 Task: Font style For heading Use Browallia New with Light dark cornflower blue 2 colour & bold. font size for heading '28 Pt. 'Change the font style of data to candaraand font size to  14 Pt. Change the alignment of both headline & data to  Align bottom. In the sheet  auditingDailySales_Analysis_2022
Action: Mouse pressed left at (212, 134)
Screenshot: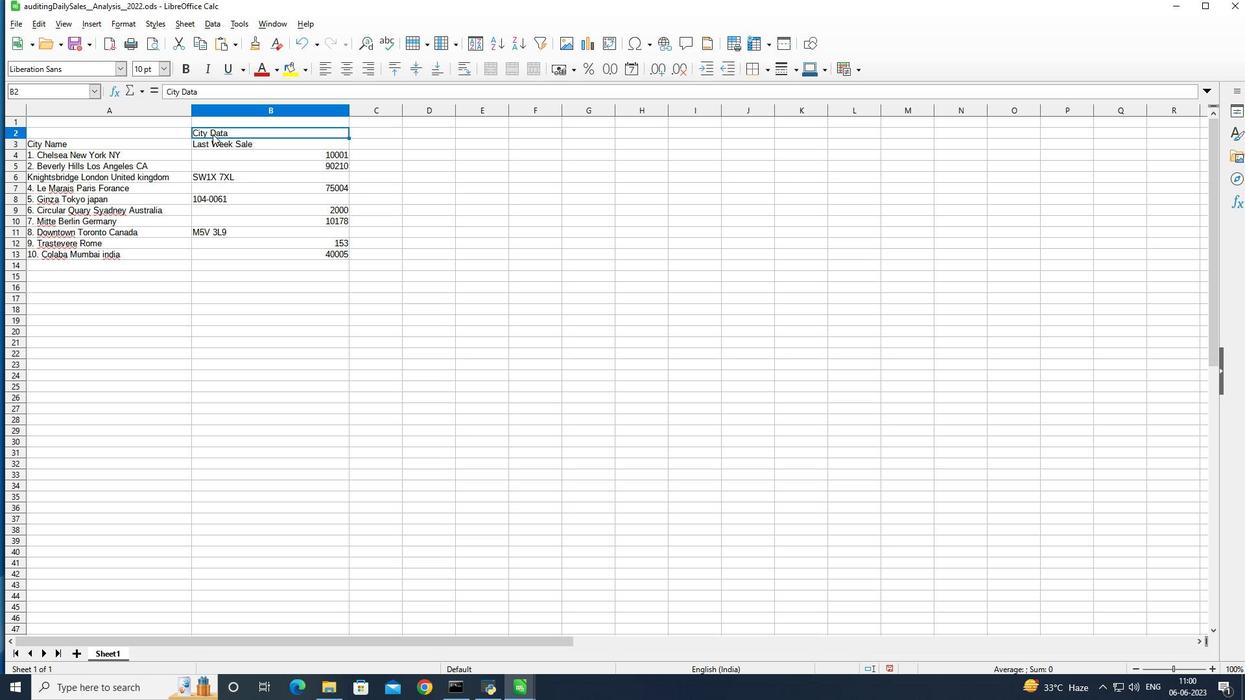 
Action: Mouse pressed left at (212, 134)
Screenshot: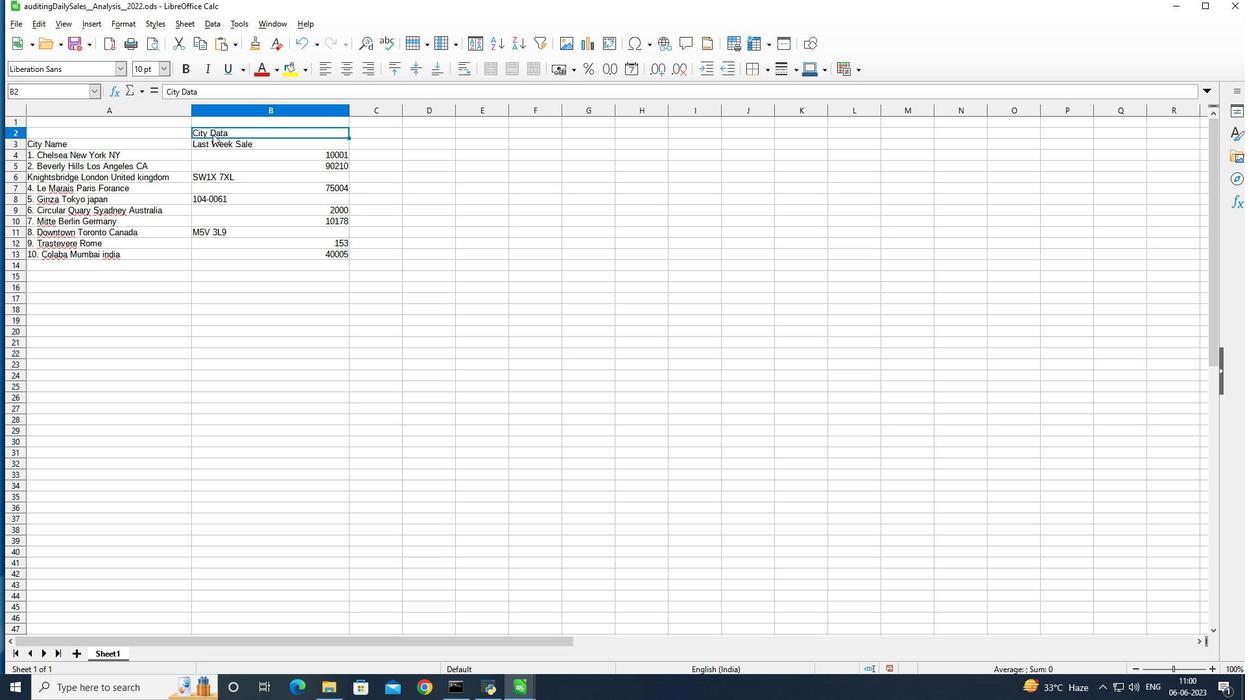 
Action: Mouse pressed left at (212, 134)
Screenshot: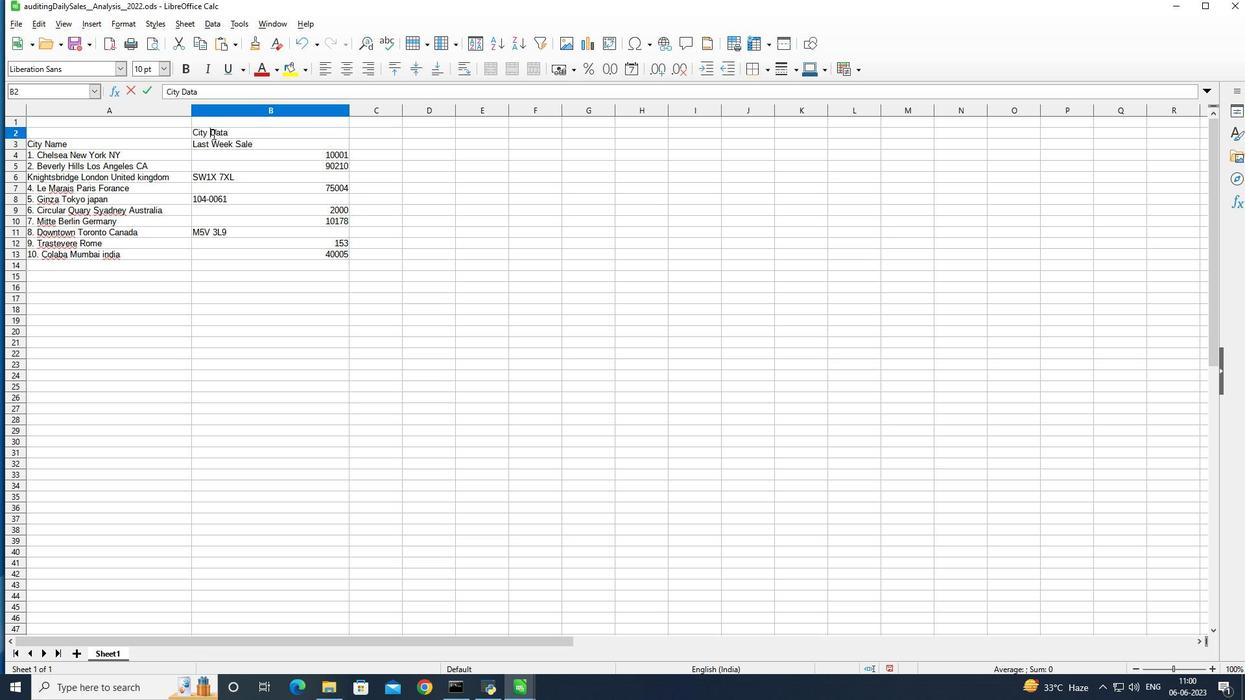 
Action: Mouse pressed left at (212, 134)
Screenshot: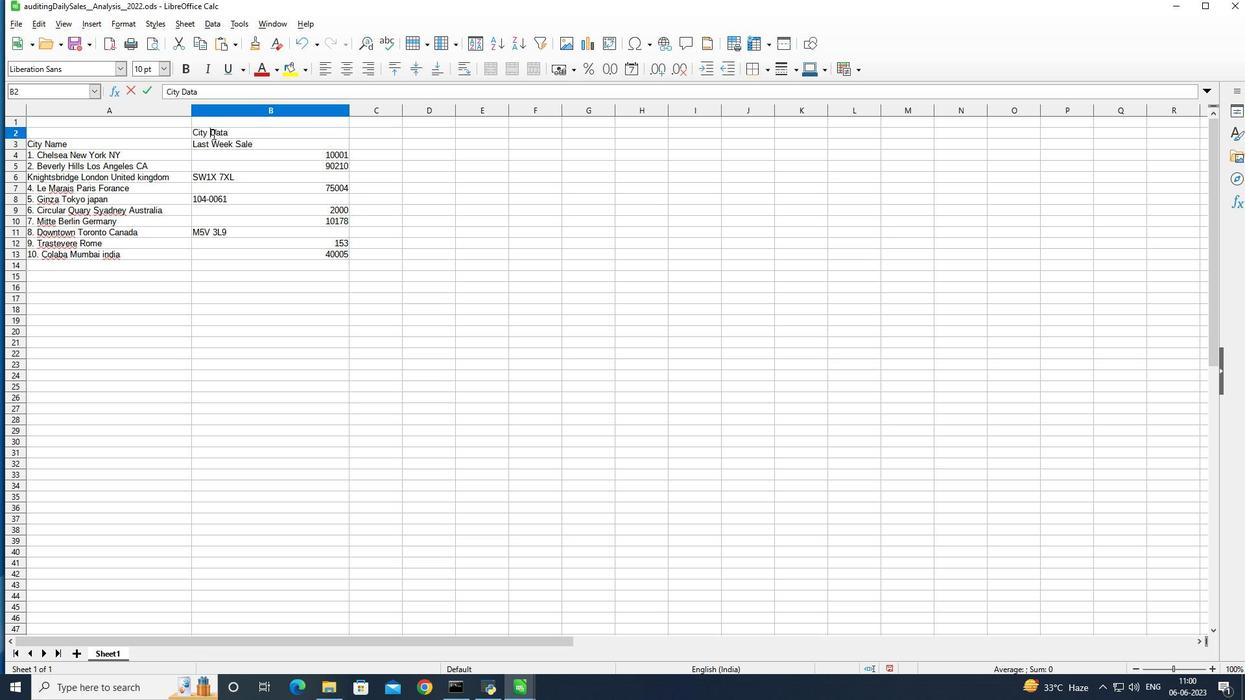 
Action: Mouse pressed left at (212, 134)
Screenshot: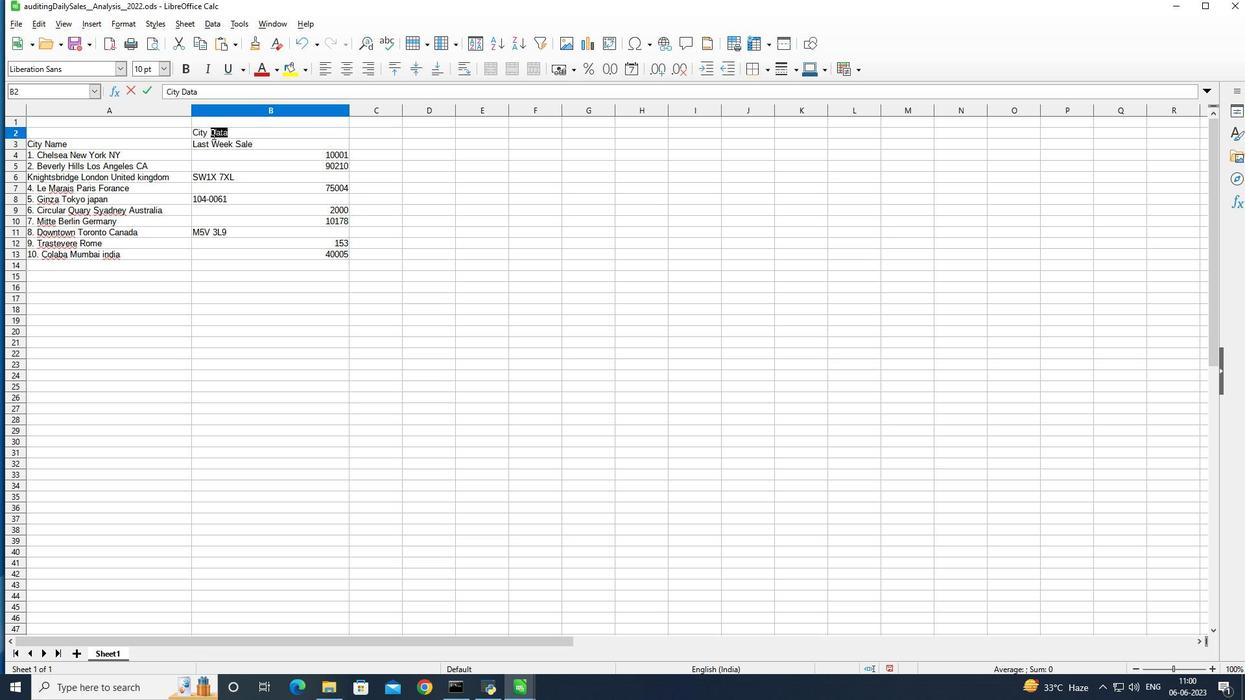 
Action: Mouse moved to (86, 70)
Screenshot: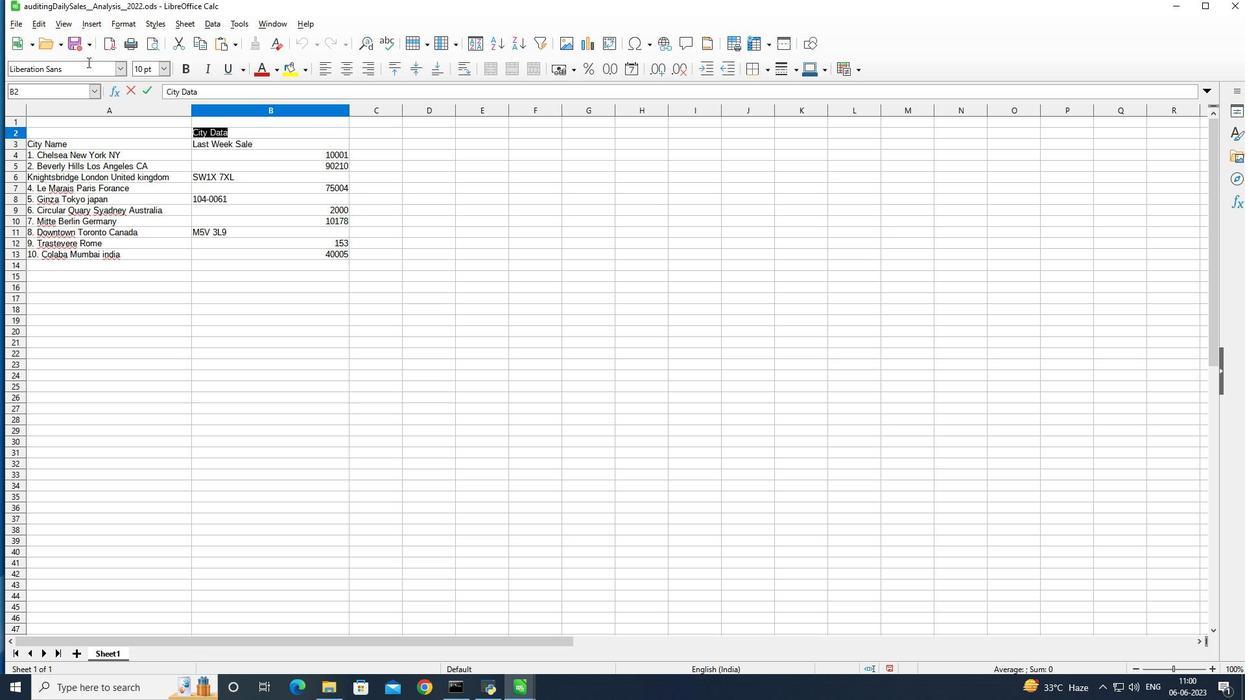
Action: Mouse pressed left at (86, 70)
Screenshot: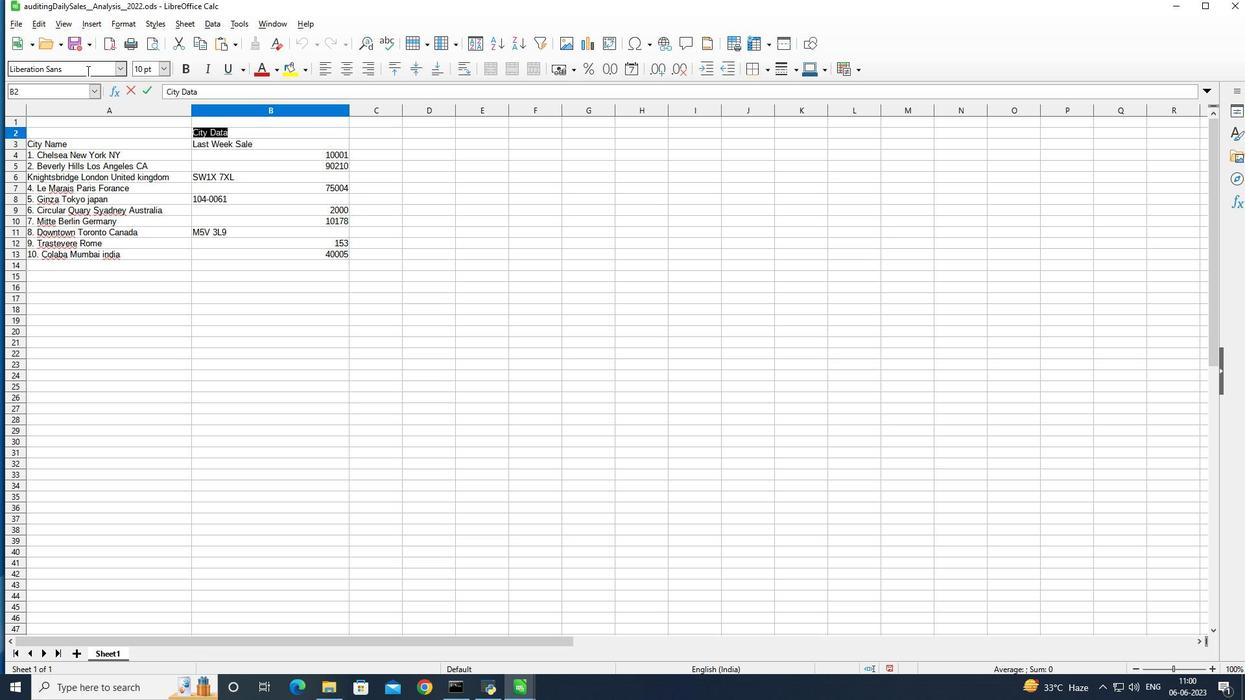 
Action: Mouse moved to (86, 73)
Screenshot: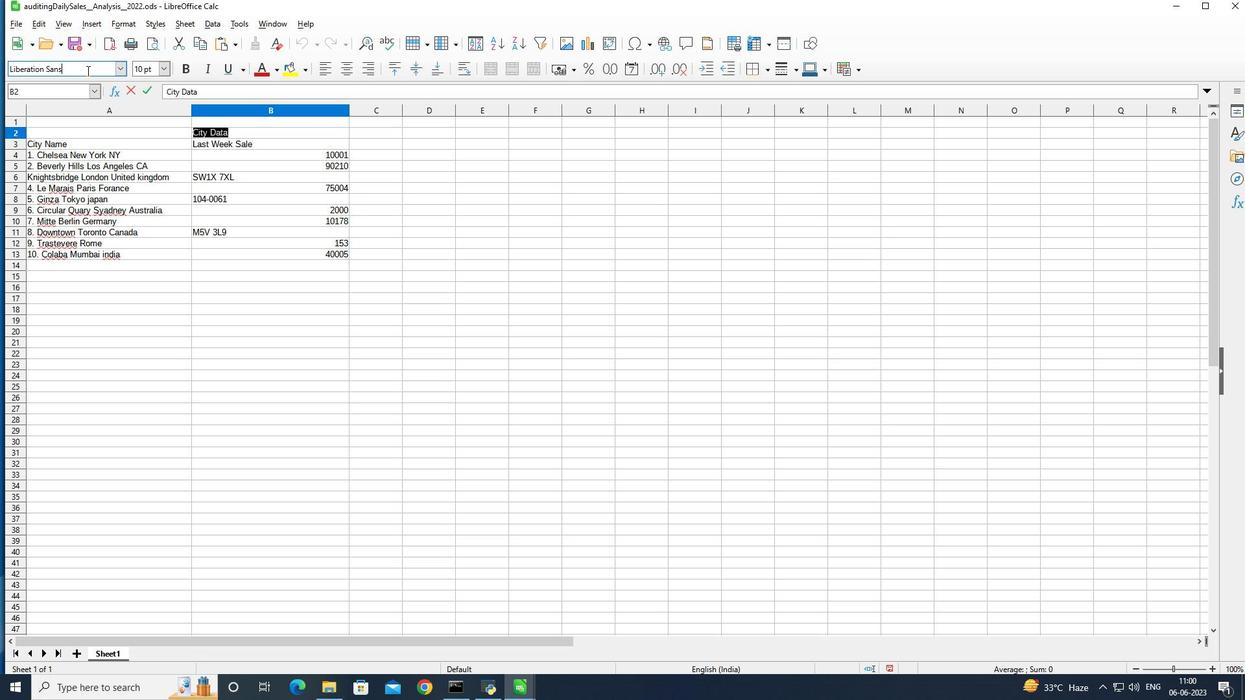 
Action: Key pressed <Key.backspace><Key.backspace><Key.backspace><Key.backspace><Key.backspace><Key.backspace><Key.backspace><Key.backspace><Key.backspace><Key.backspace><Key.backspace><Key.backspace><Key.backspace><Key.backspace><Key.backspace><Key.backspace><Key.backspace><Key.backspace><Key.backspace><Key.backspace><Key.backspace><Key.backspace><Key.backspace><Key.backspace><Key.backspace><Key.backspace><Key.backspace><Key.backspace><Key.backspace><Key.backspace><Key.shift>Browallia<Key.space><Key.shift><Key.shift>New<Key.enter>
Screenshot: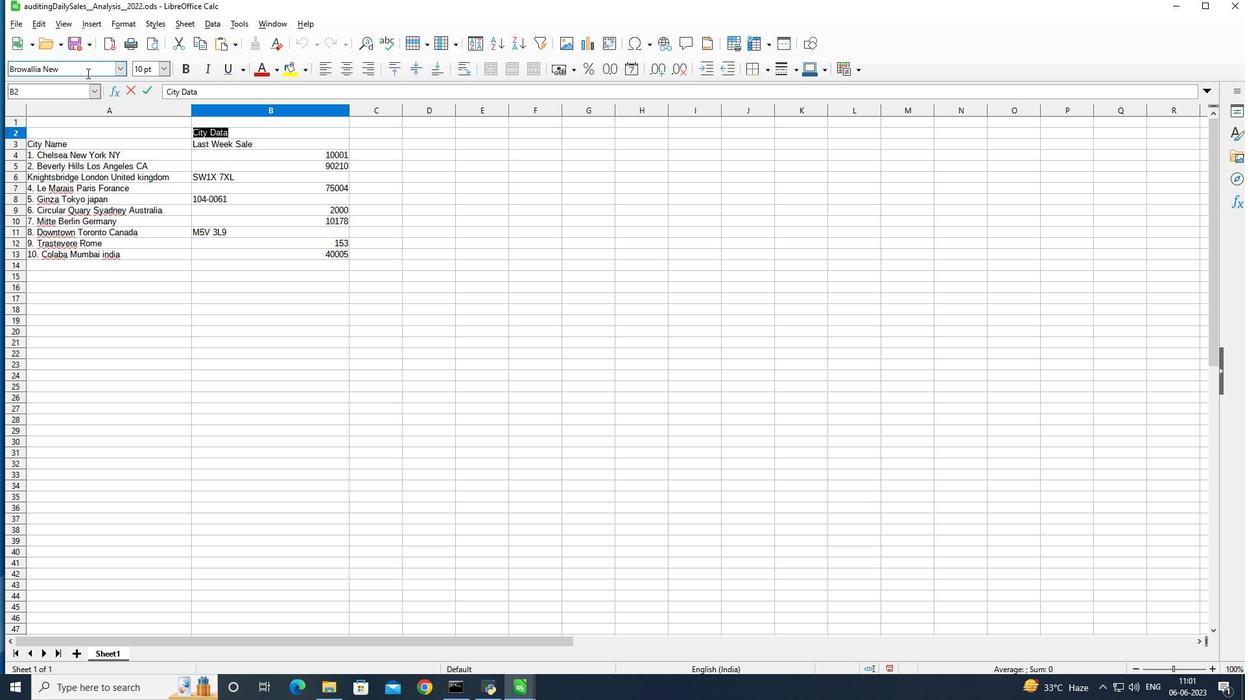 
Action: Mouse moved to (275, 68)
Screenshot: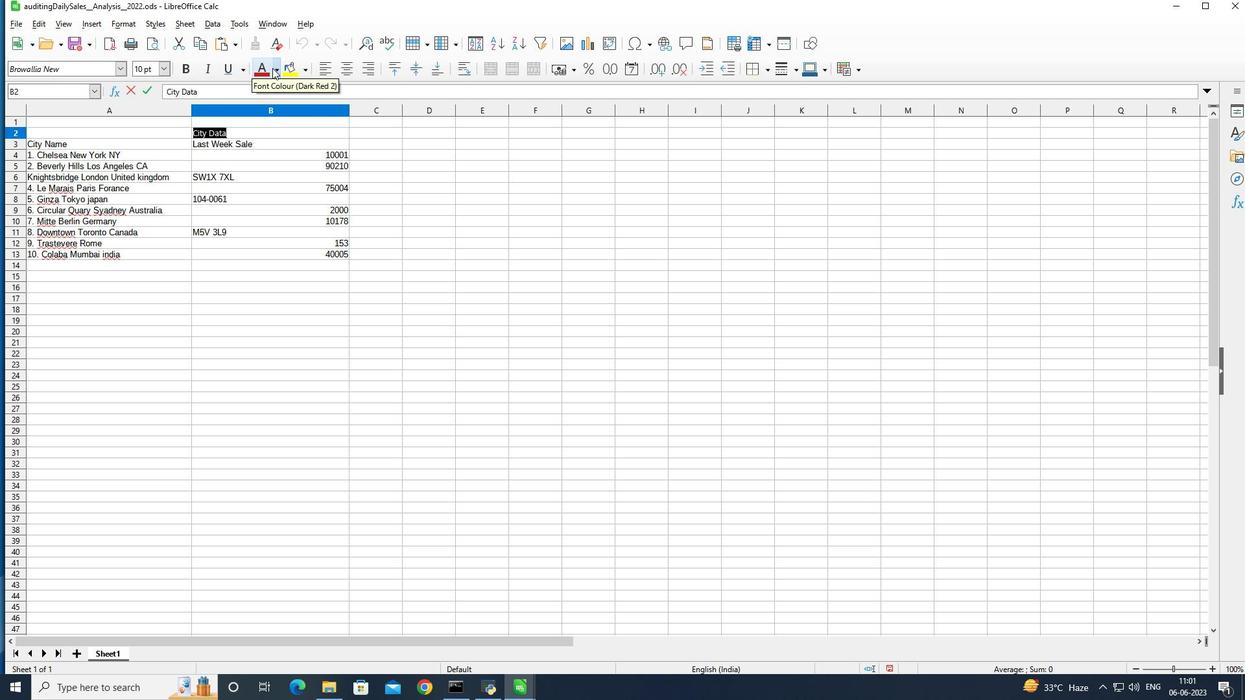 
Action: Mouse pressed left at (275, 68)
Screenshot: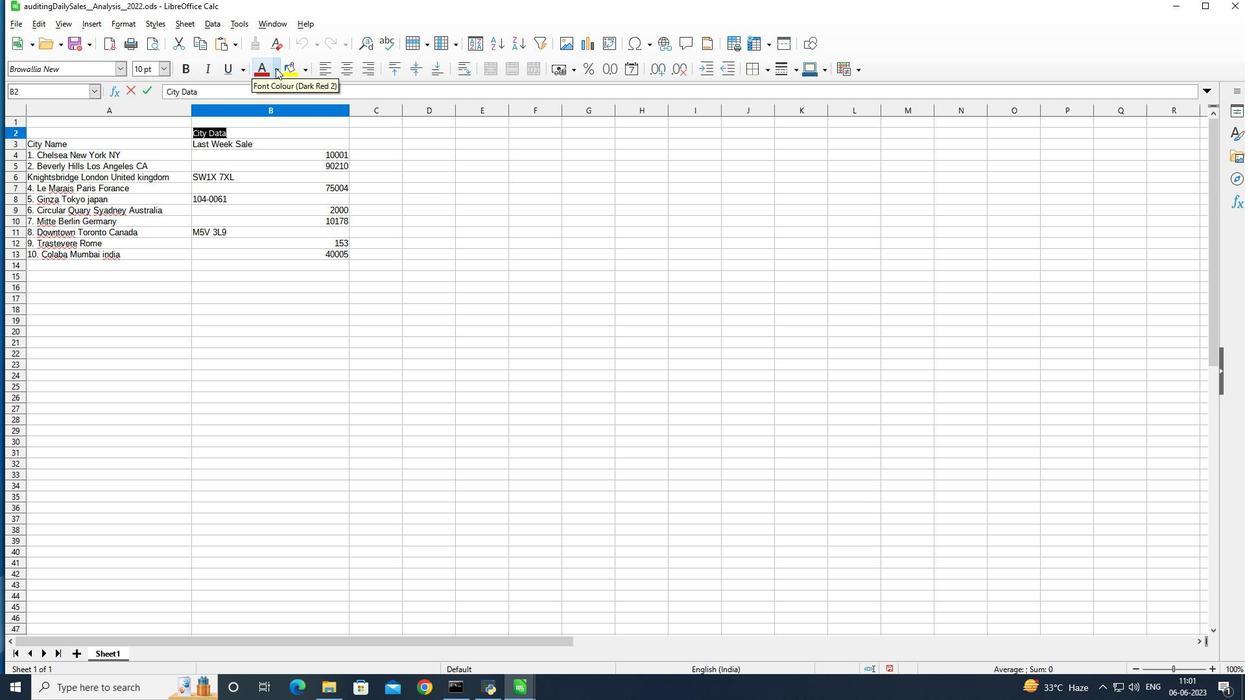 
Action: Mouse moved to (261, 276)
Screenshot: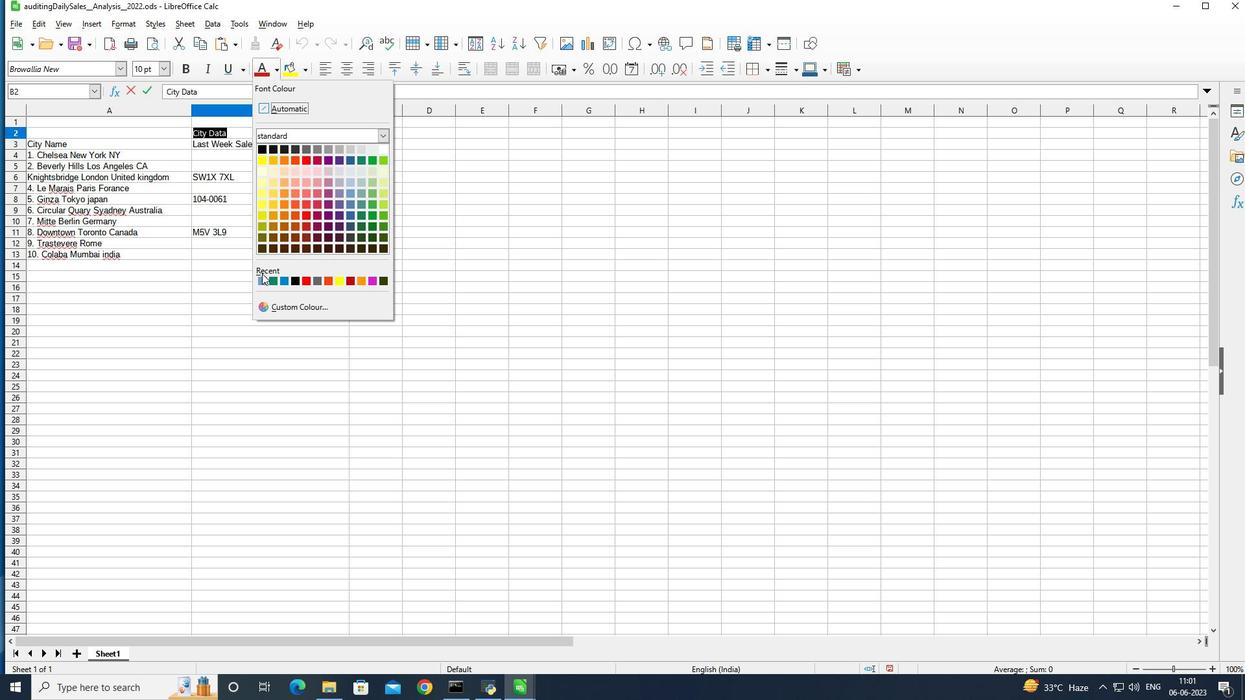 
Action: Mouse pressed left at (261, 276)
Screenshot: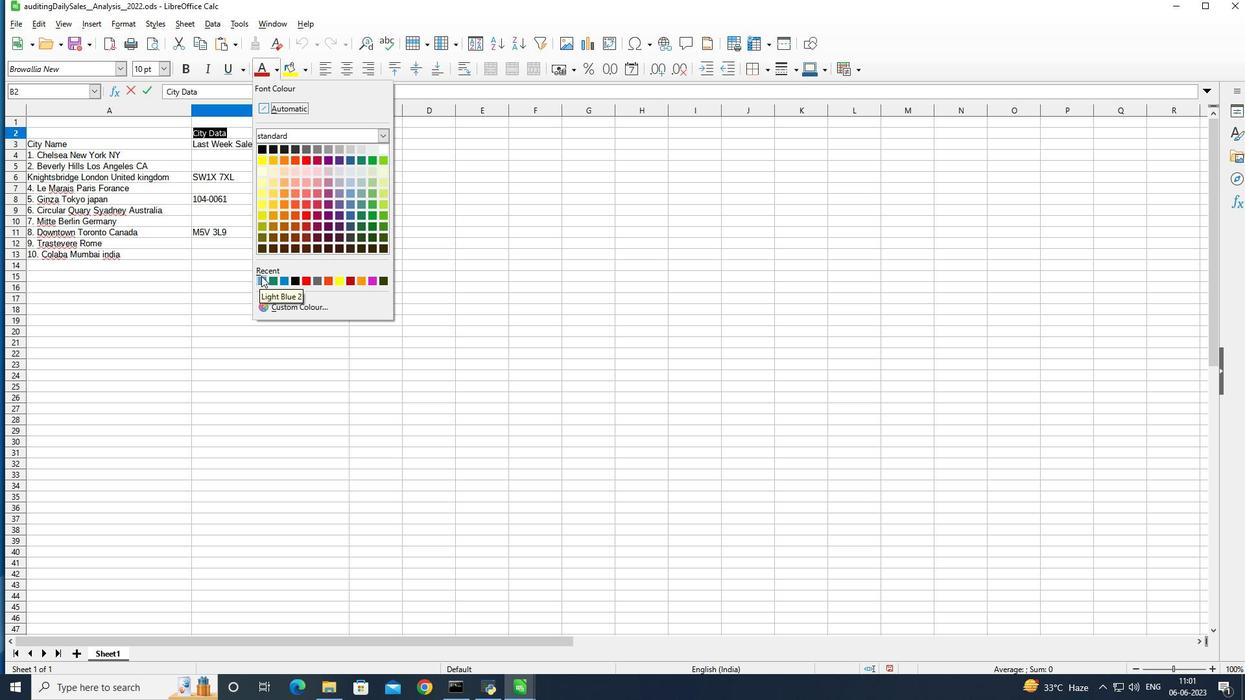 
Action: Mouse moved to (163, 65)
Screenshot: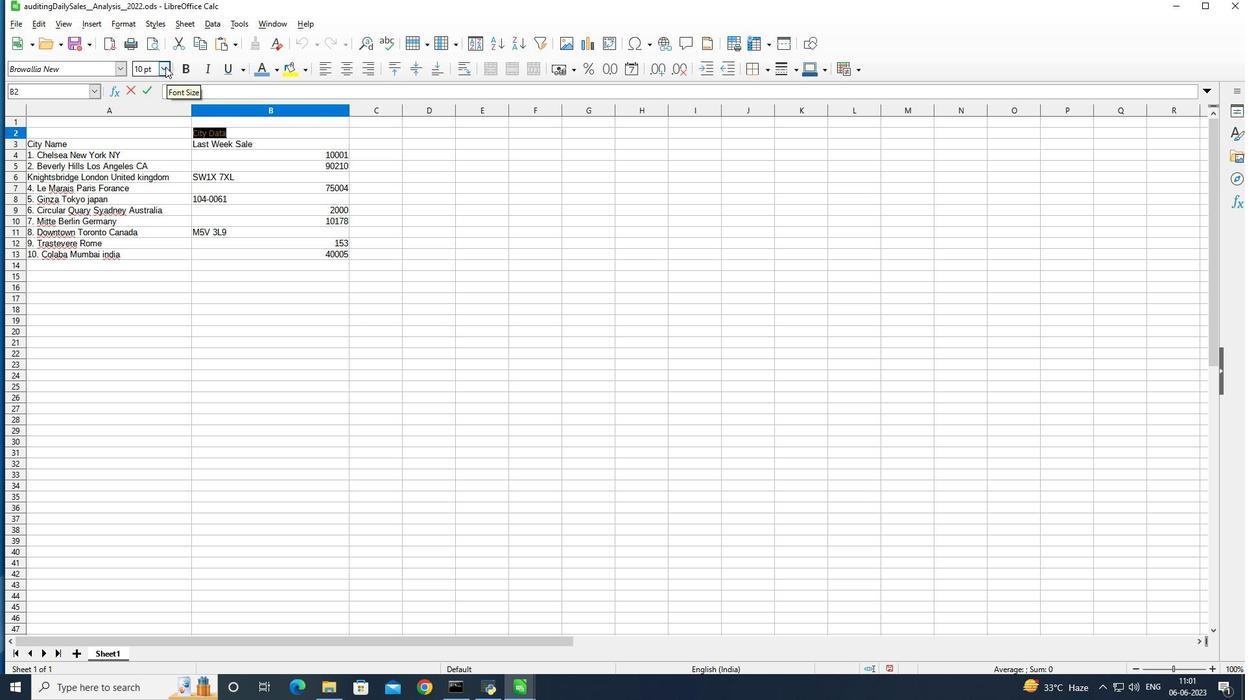 
Action: Mouse pressed left at (163, 65)
Screenshot: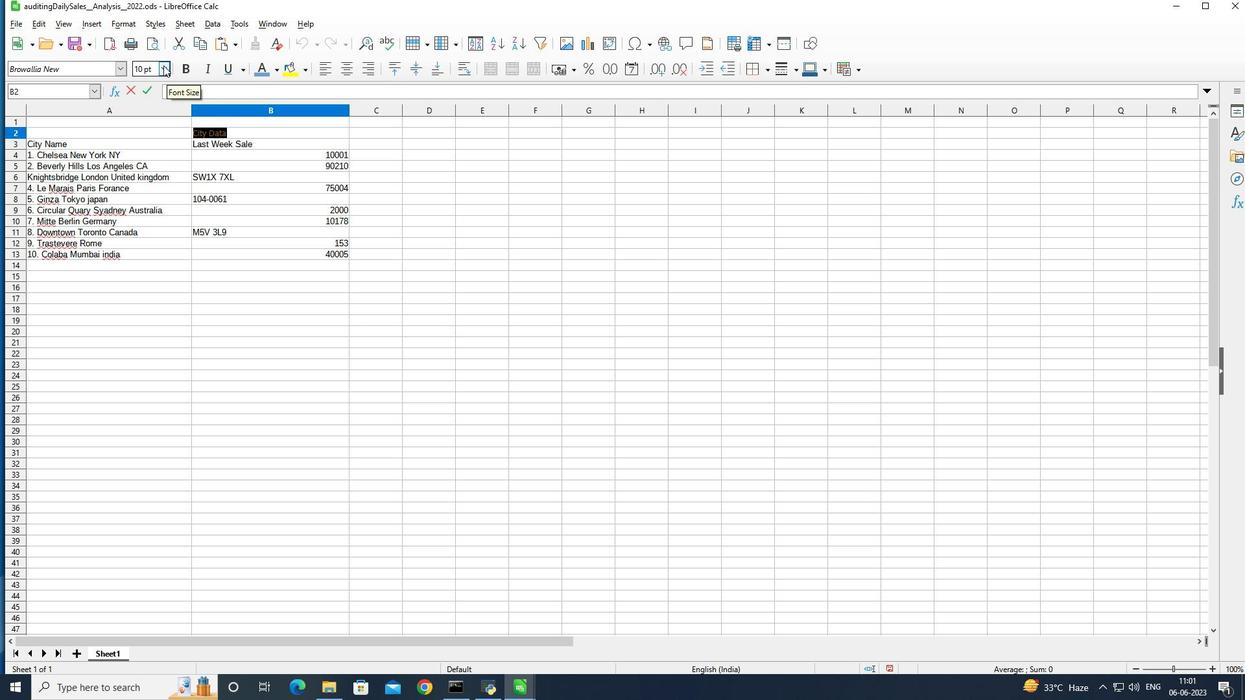 
Action: Mouse moved to (146, 280)
Screenshot: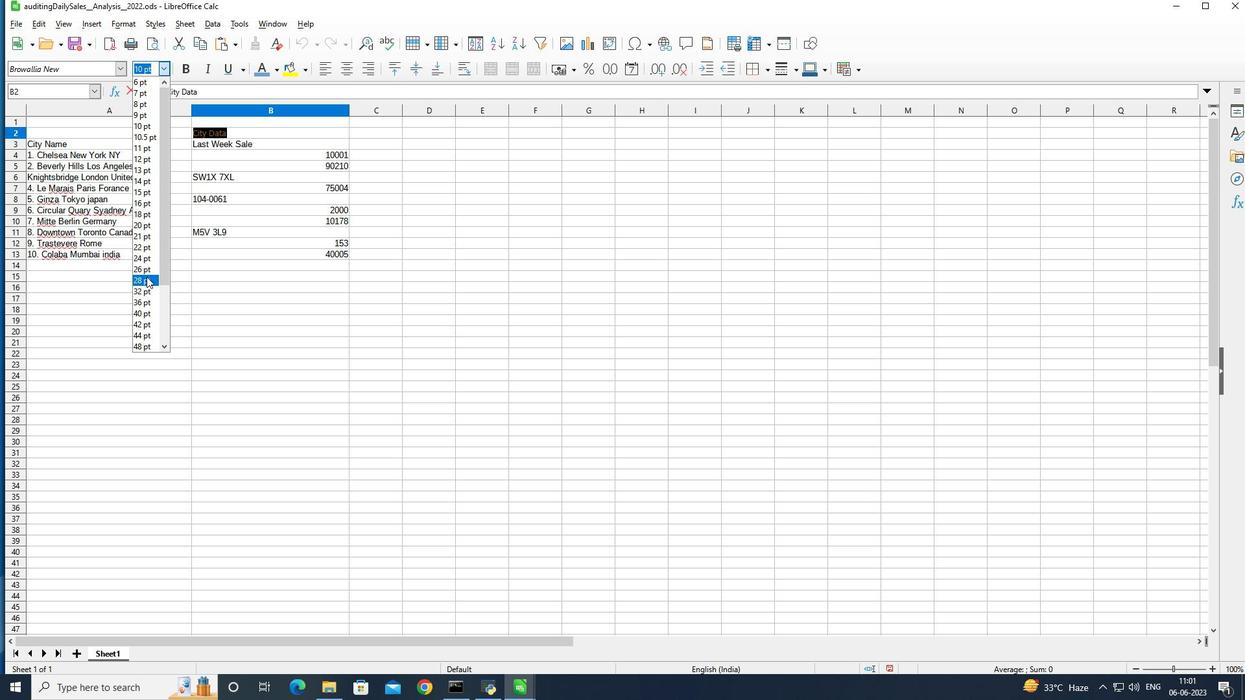 
Action: Mouse pressed left at (146, 280)
Screenshot: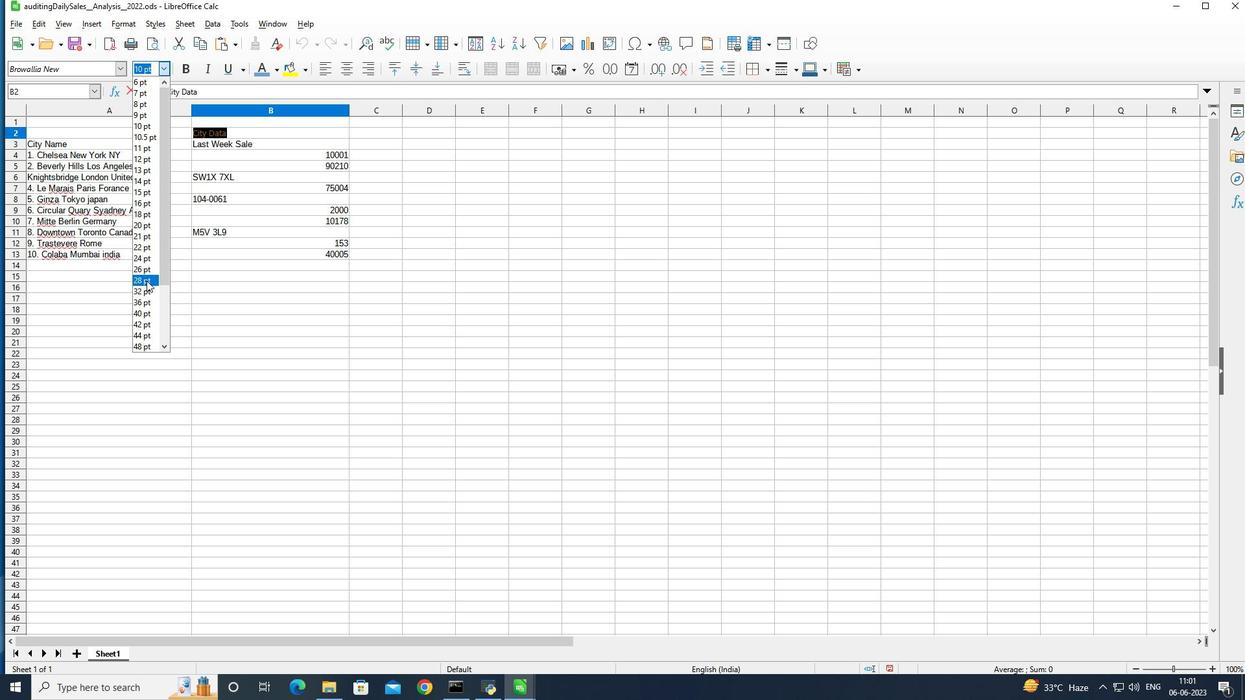 
Action: Mouse moved to (159, 192)
Screenshot: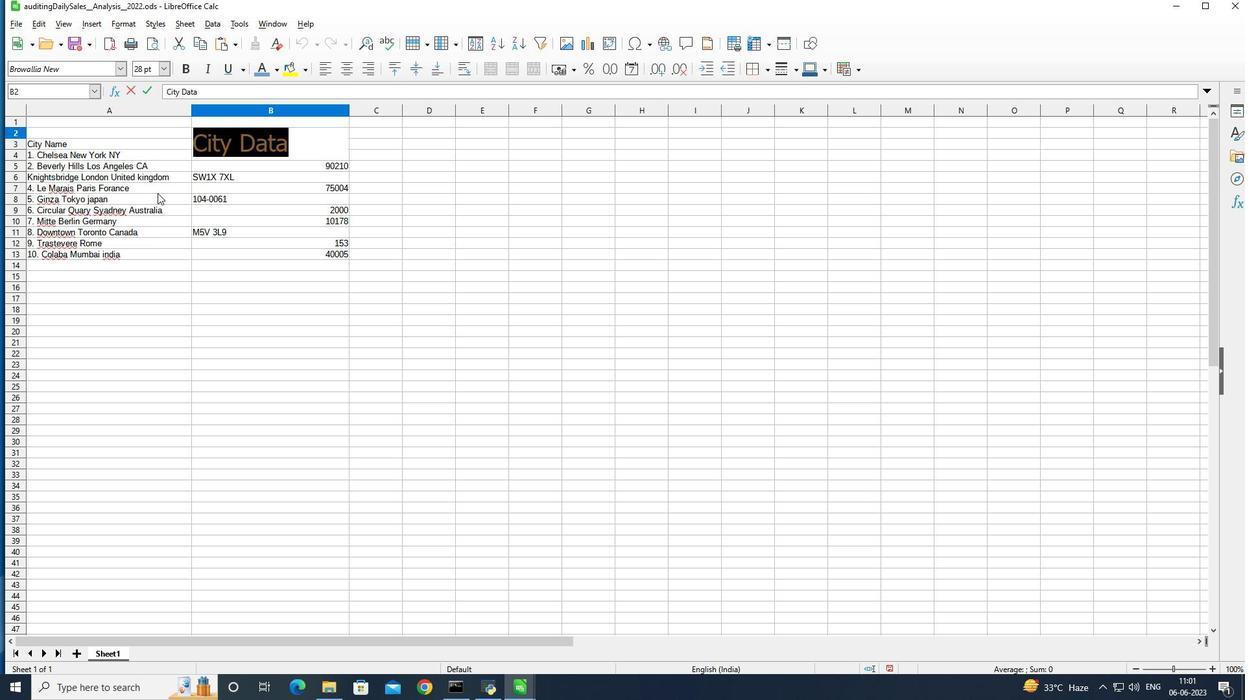 
Action: Mouse pressed left at (159, 192)
Screenshot: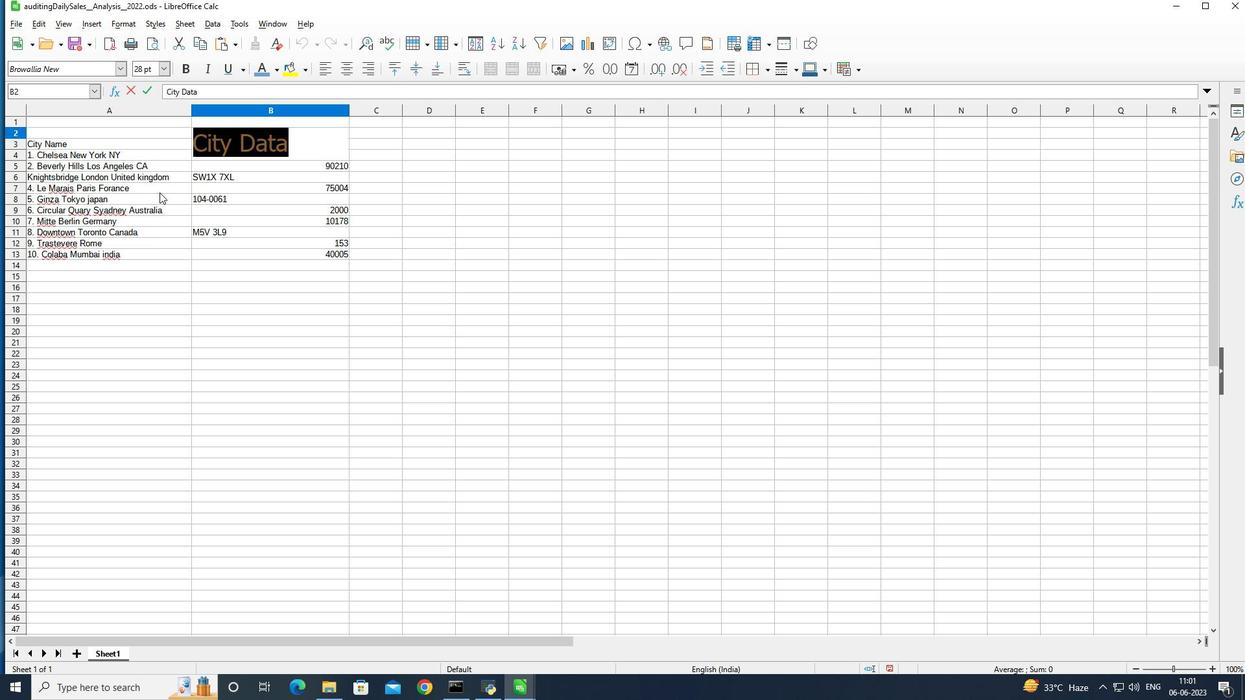 
Action: Mouse moved to (63, 174)
Screenshot: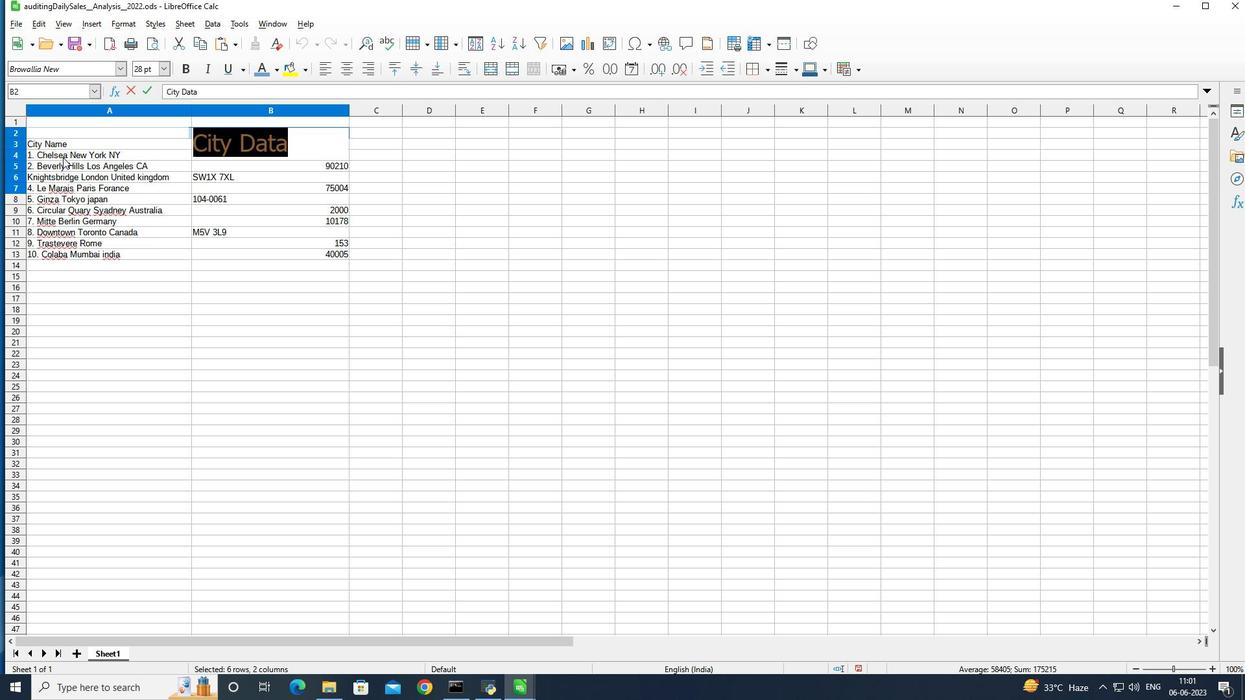 
Action: Mouse pressed left at (63, 174)
Screenshot: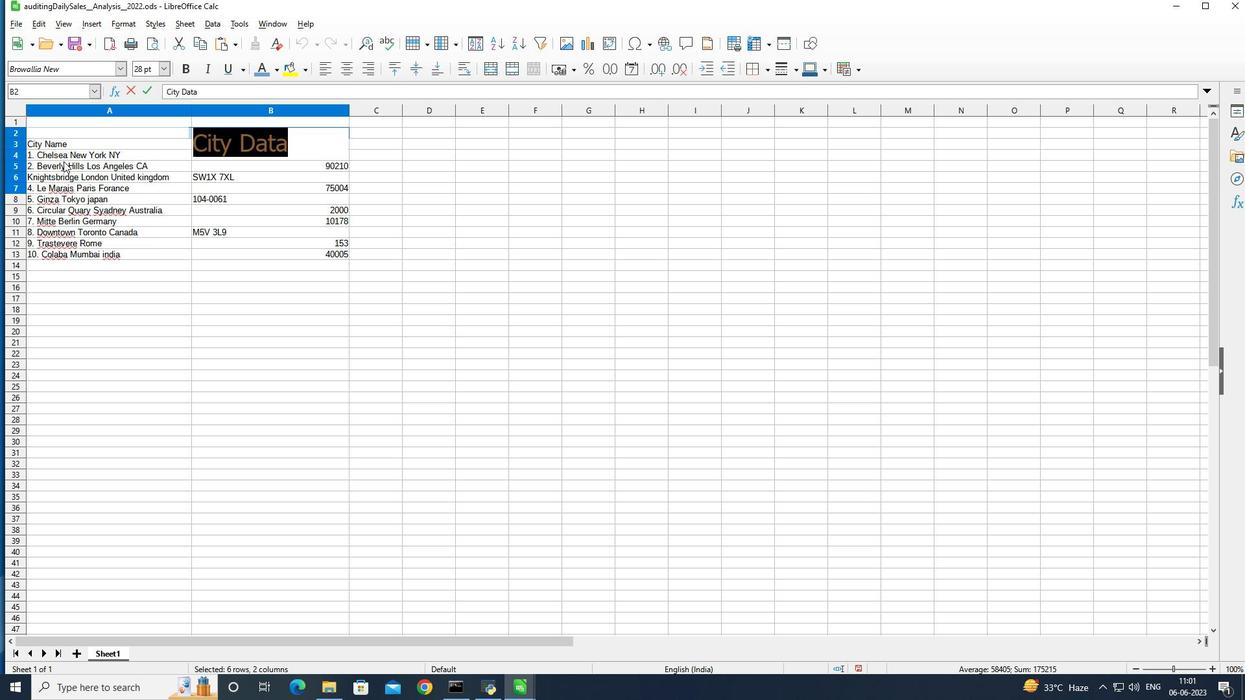 
Action: Mouse moved to (466, 260)
Screenshot: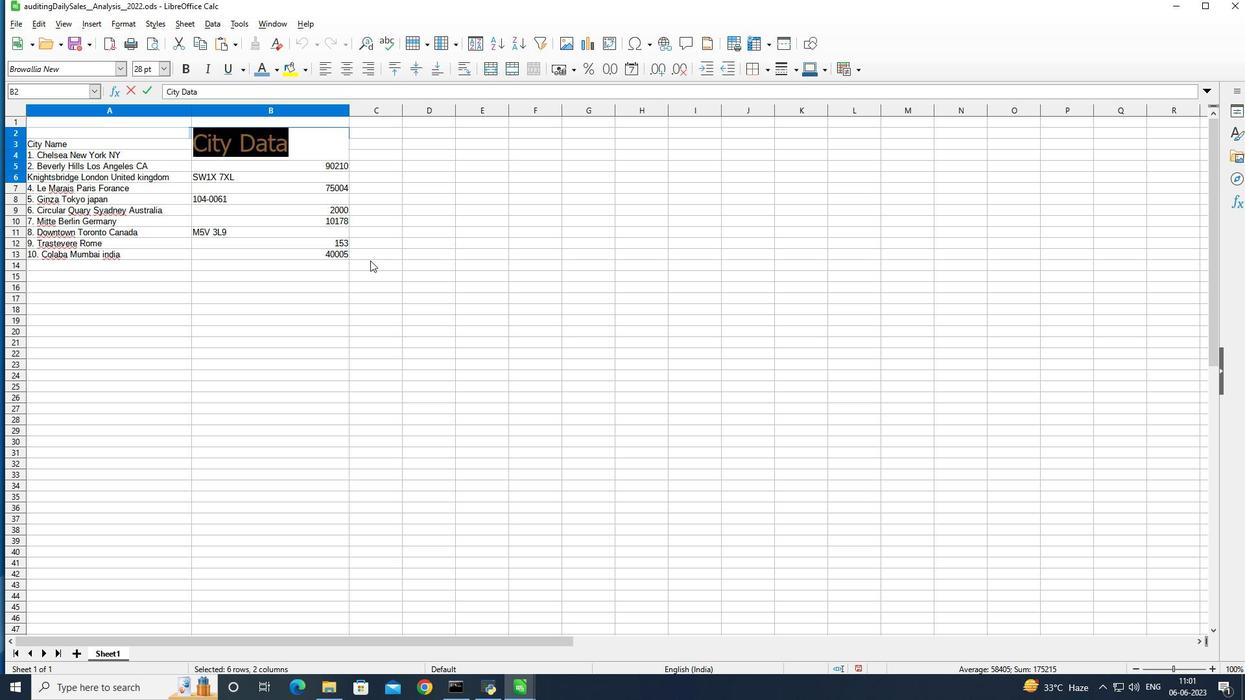 
Action: Mouse pressed right at (466, 260)
Screenshot: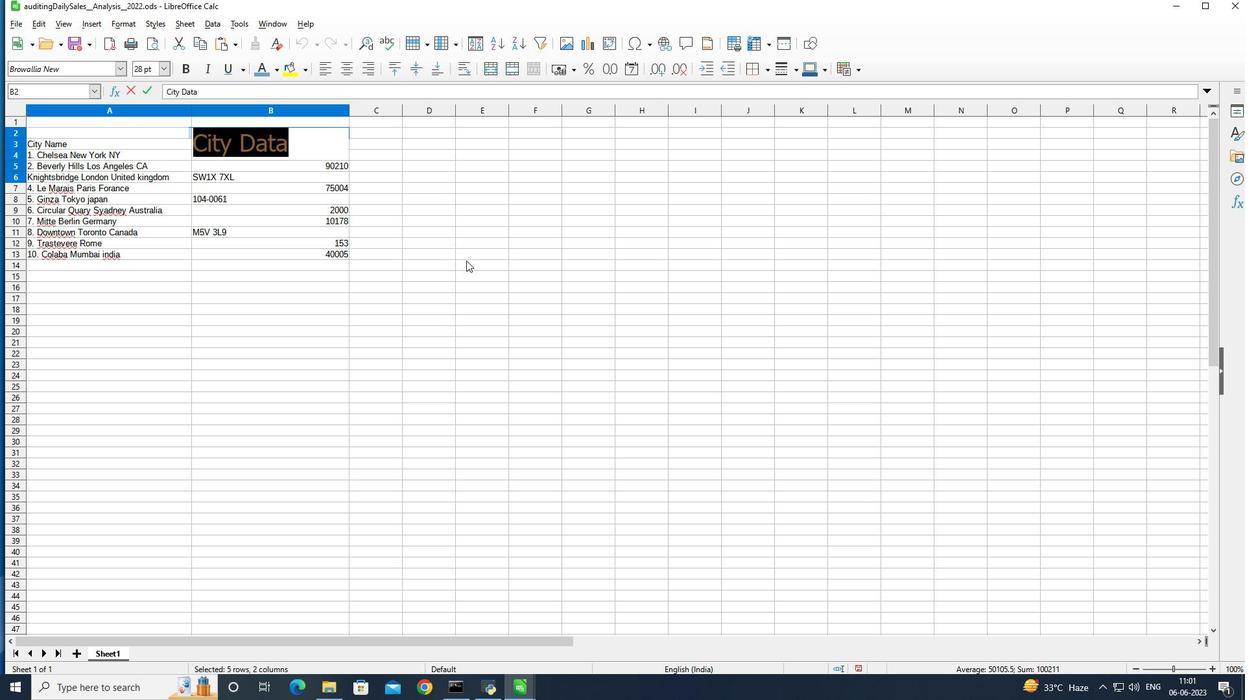 
Action: Mouse moved to (41, 162)
Screenshot: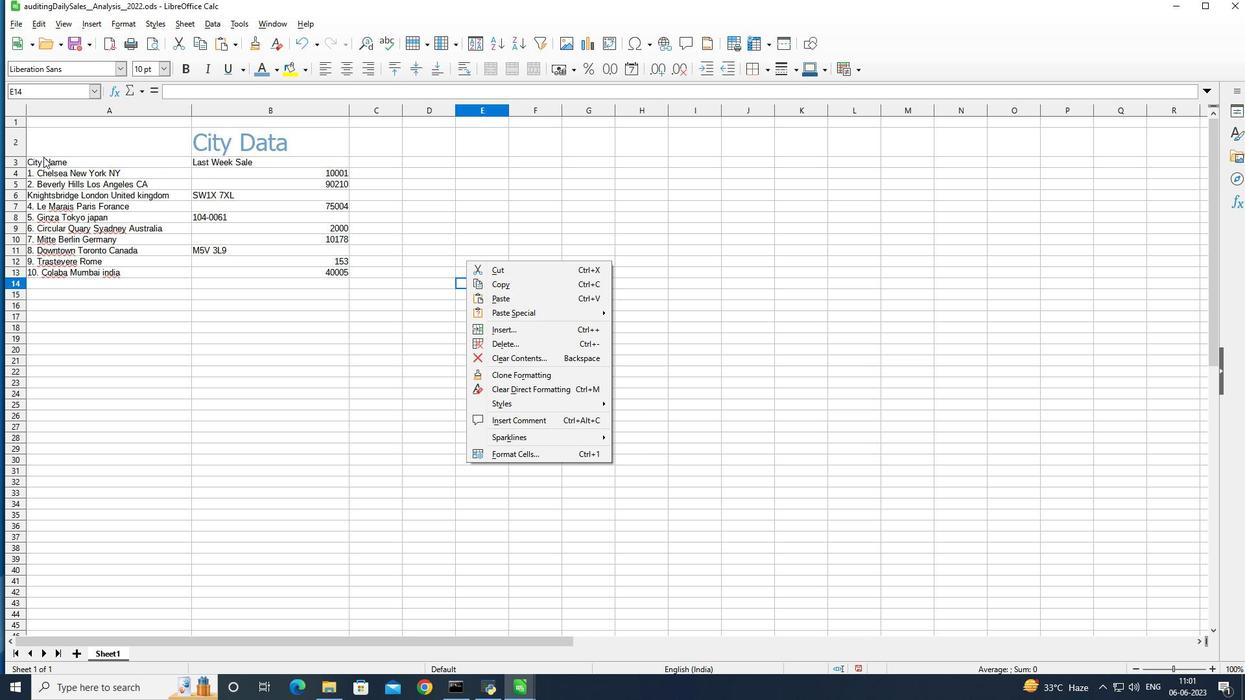 
Action: Mouse pressed left at (41, 162)
Screenshot: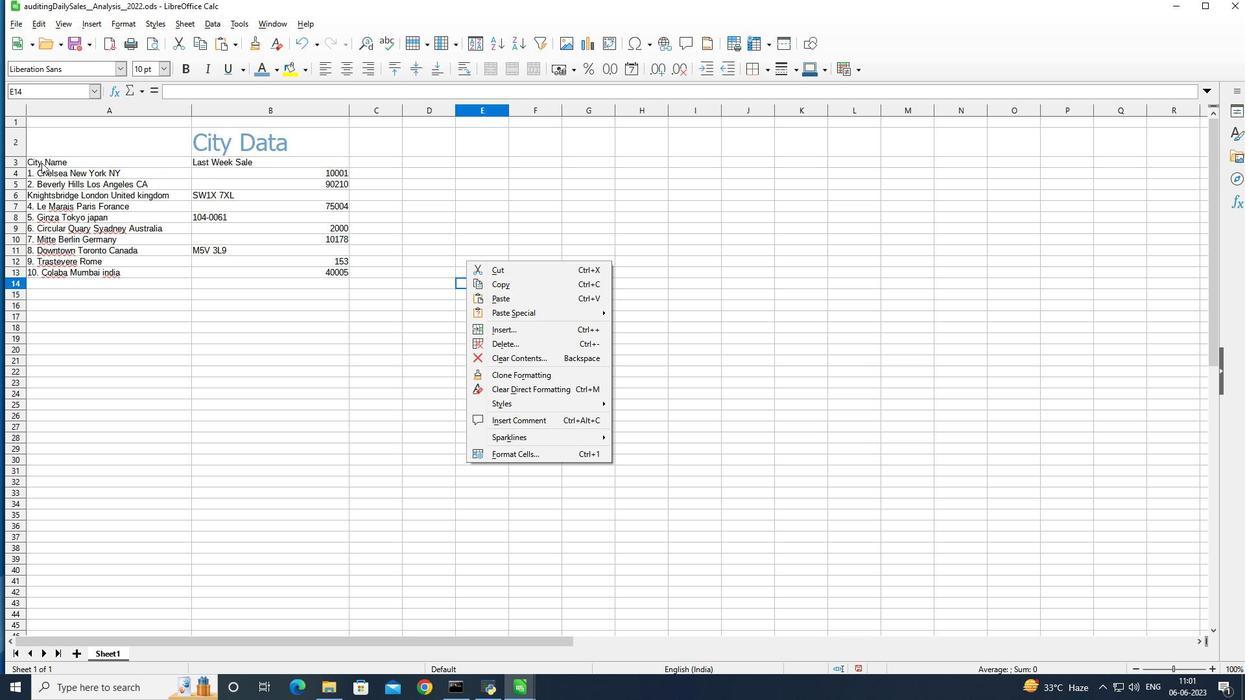 
Action: Mouse moved to (206, 298)
Screenshot: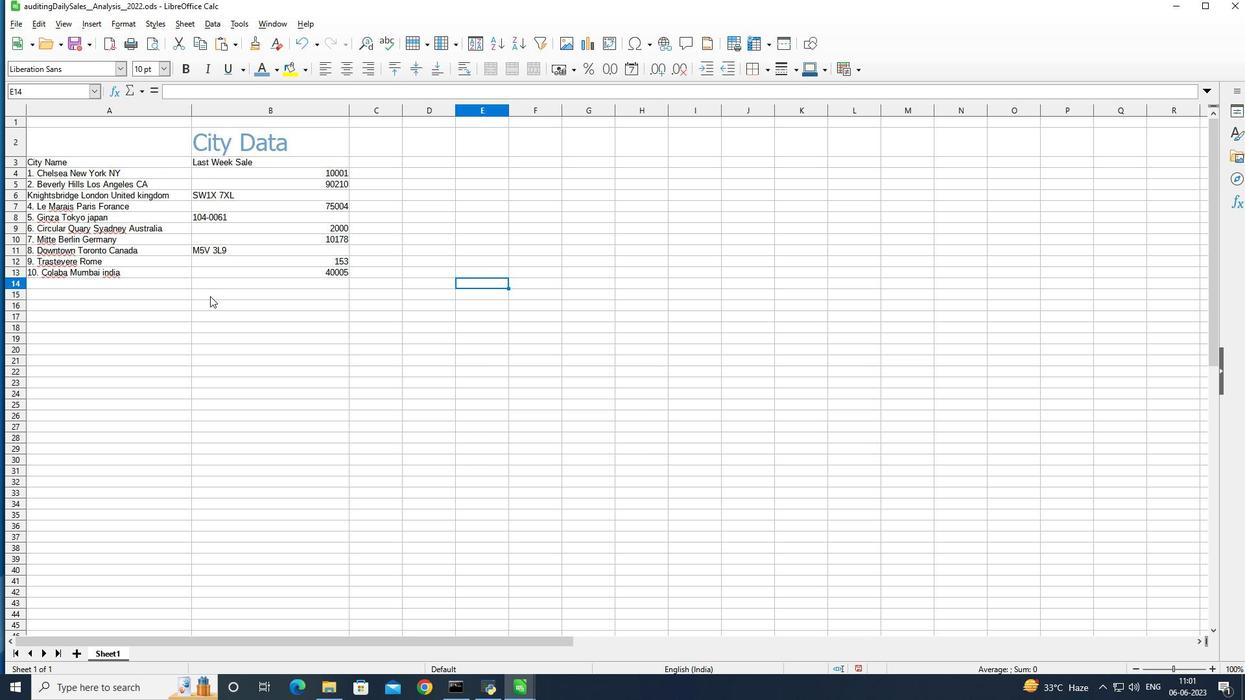 
Action: Mouse pressed left at (206, 298)
Screenshot: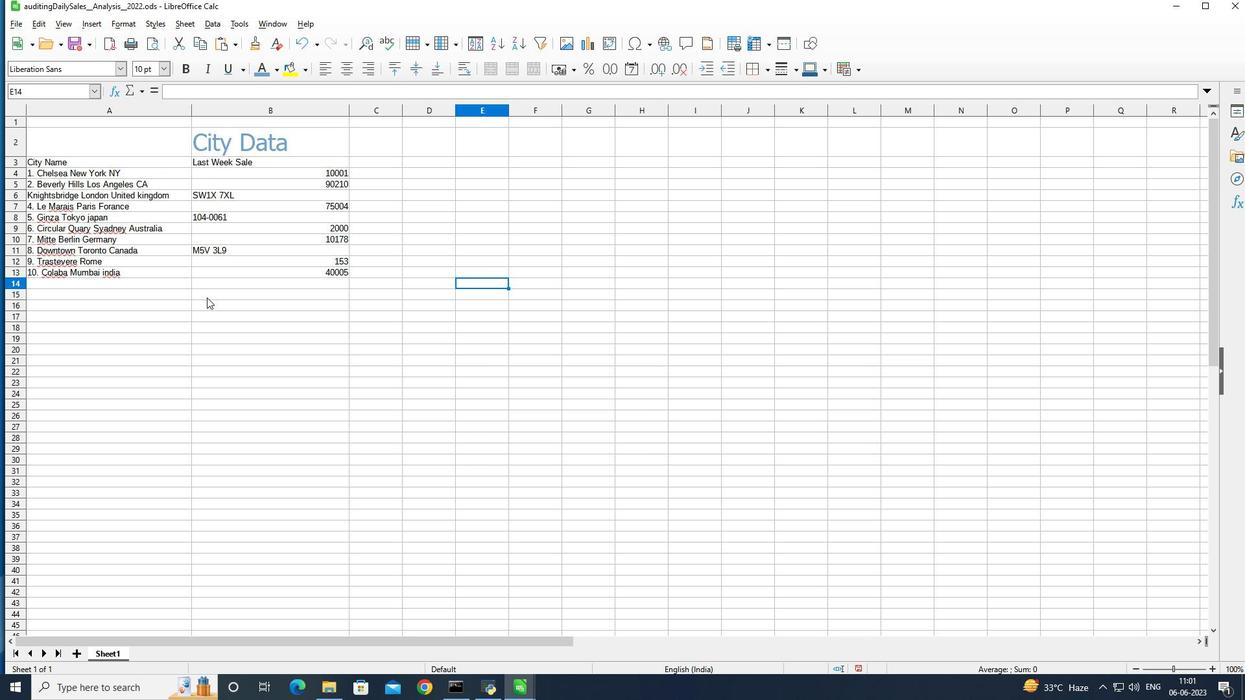 
Action: Mouse moved to (64, 161)
Screenshot: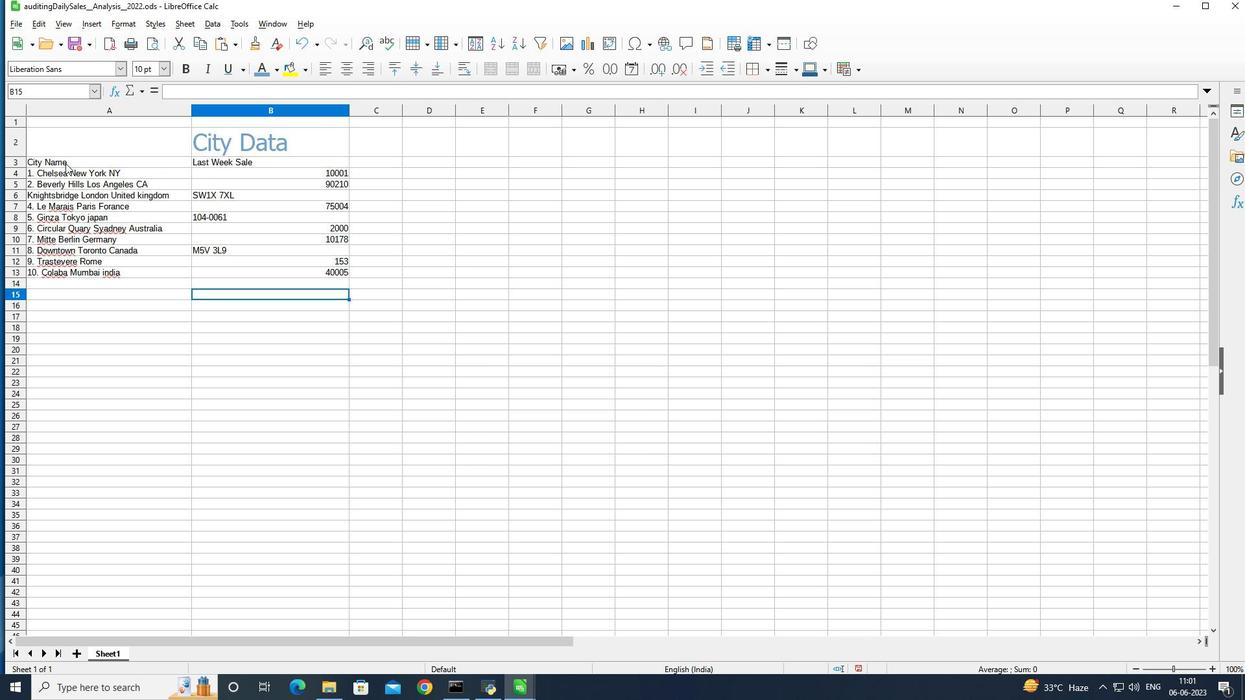 
Action: Mouse pressed left at (64, 161)
Screenshot: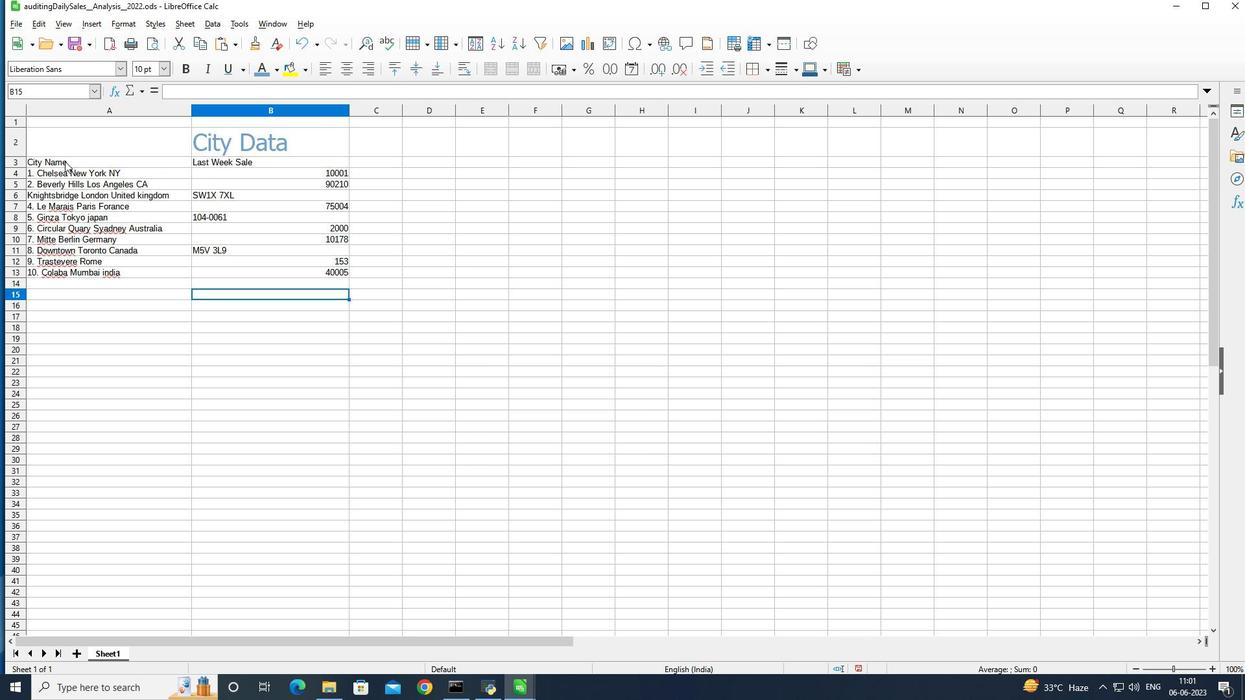 
Action: Mouse pressed left at (64, 161)
Screenshot: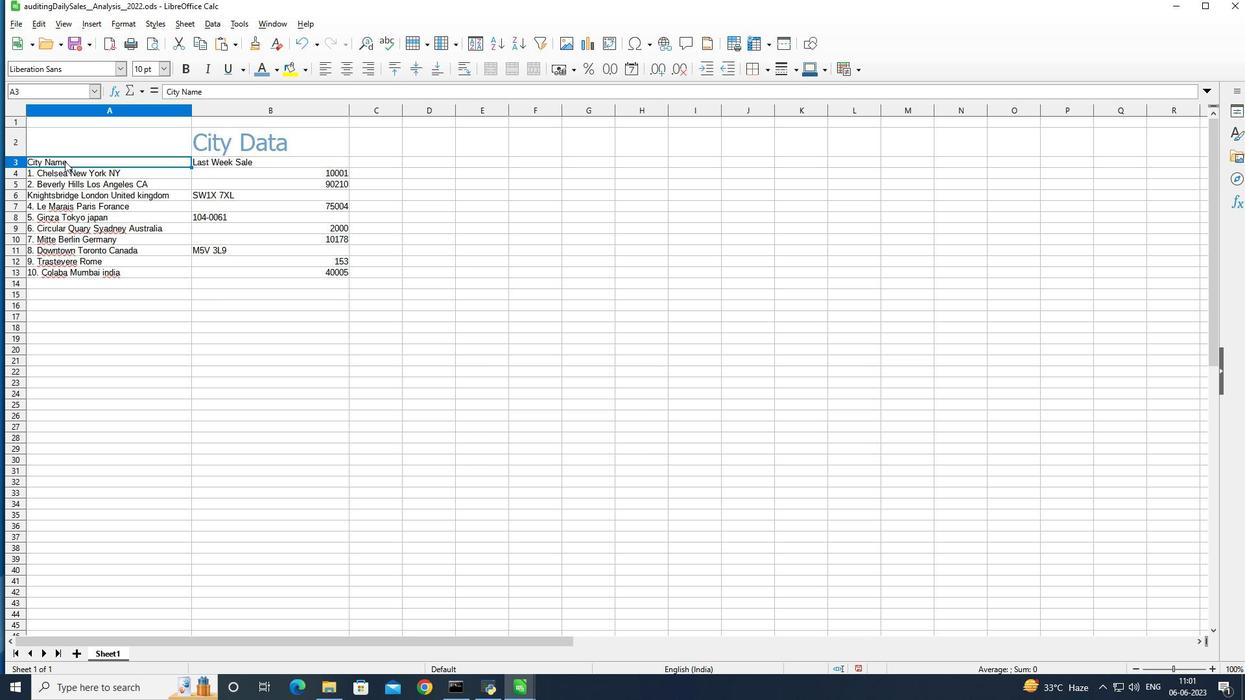 
Action: Mouse moved to (92, 295)
Screenshot: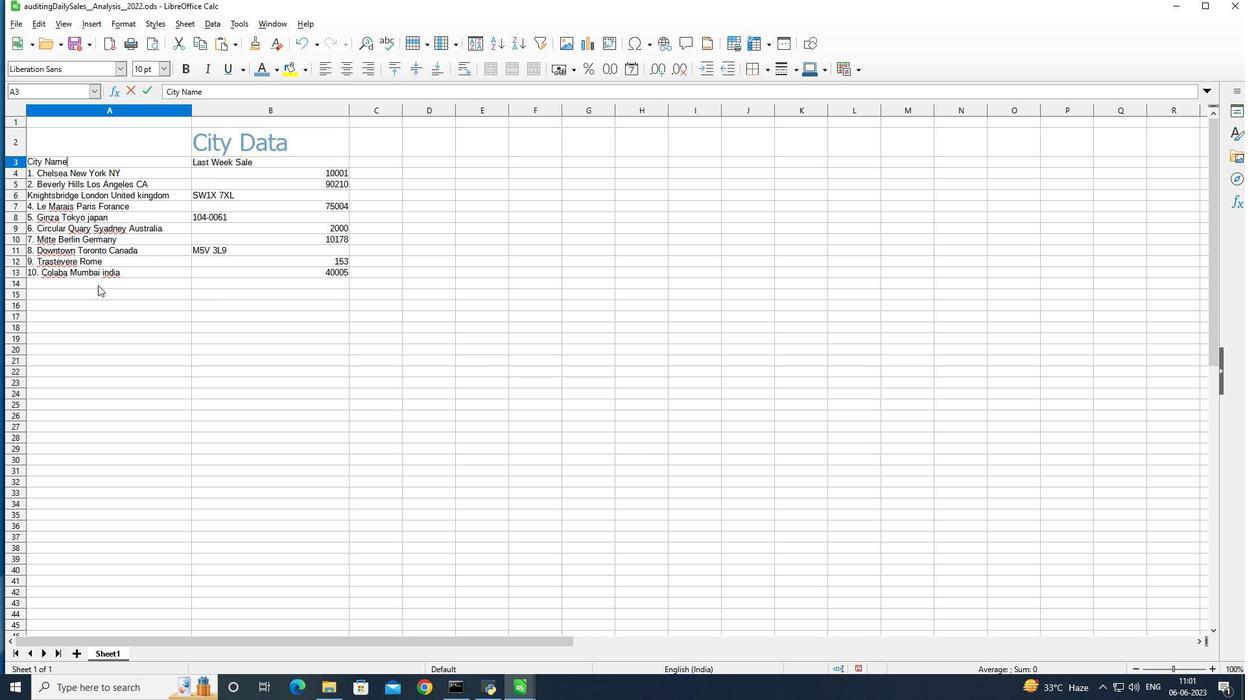 
Action: Mouse pressed left at (92, 295)
Screenshot: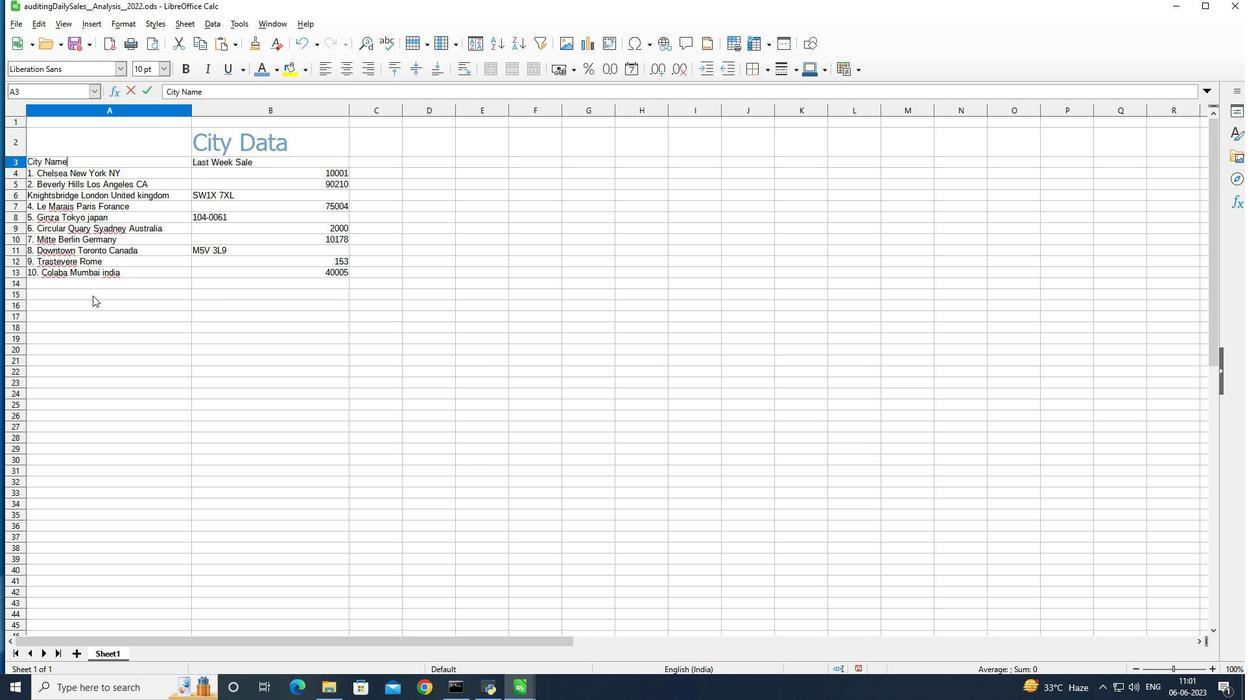 
Action: Mouse moved to (64, 162)
Screenshot: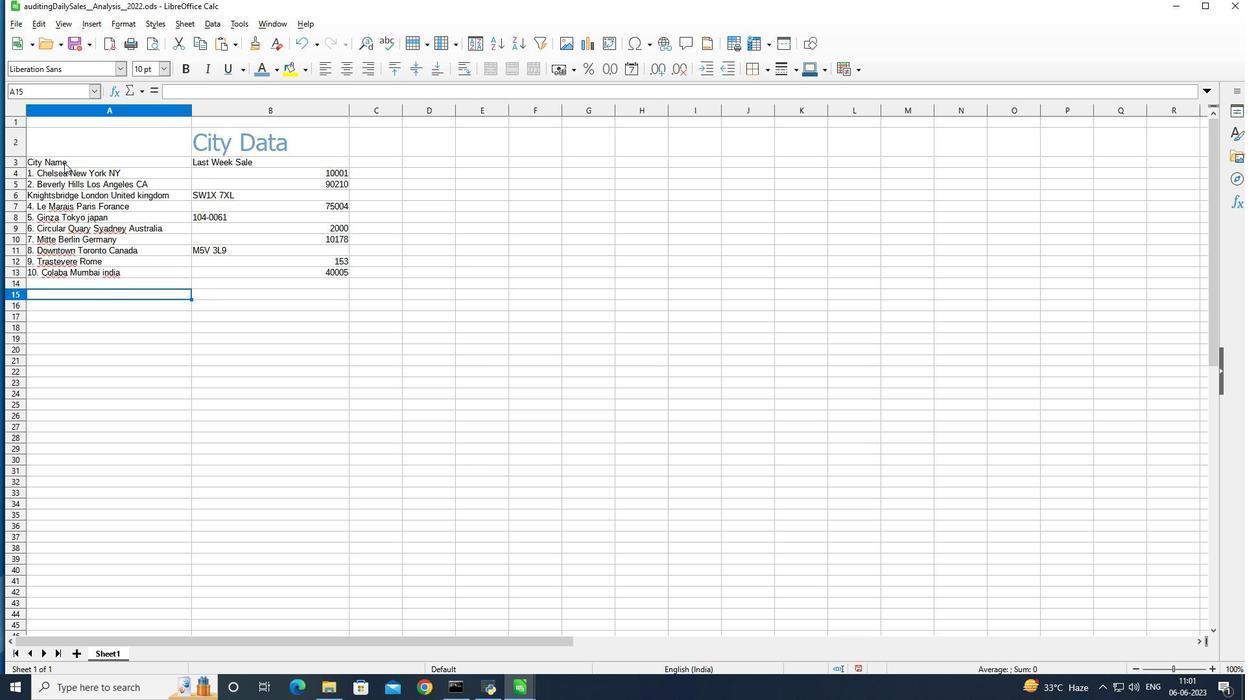 
Action: Mouse pressed left at (64, 162)
Screenshot: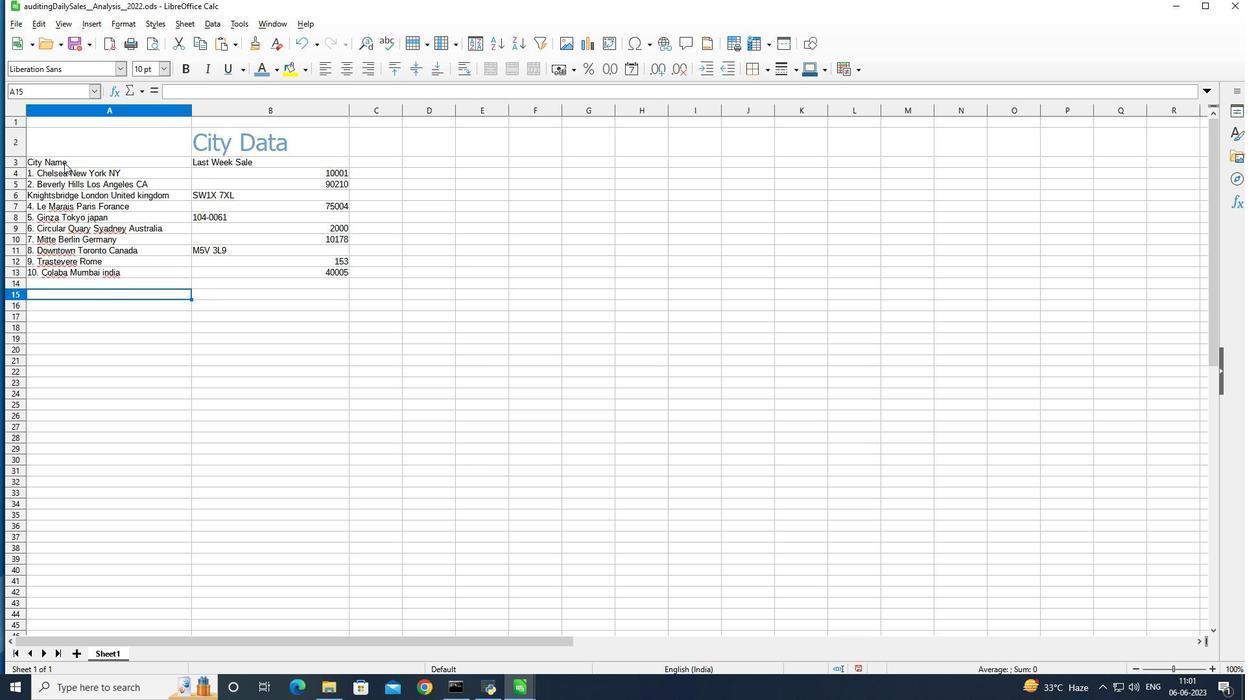 
Action: Mouse moved to (96, 63)
Screenshot: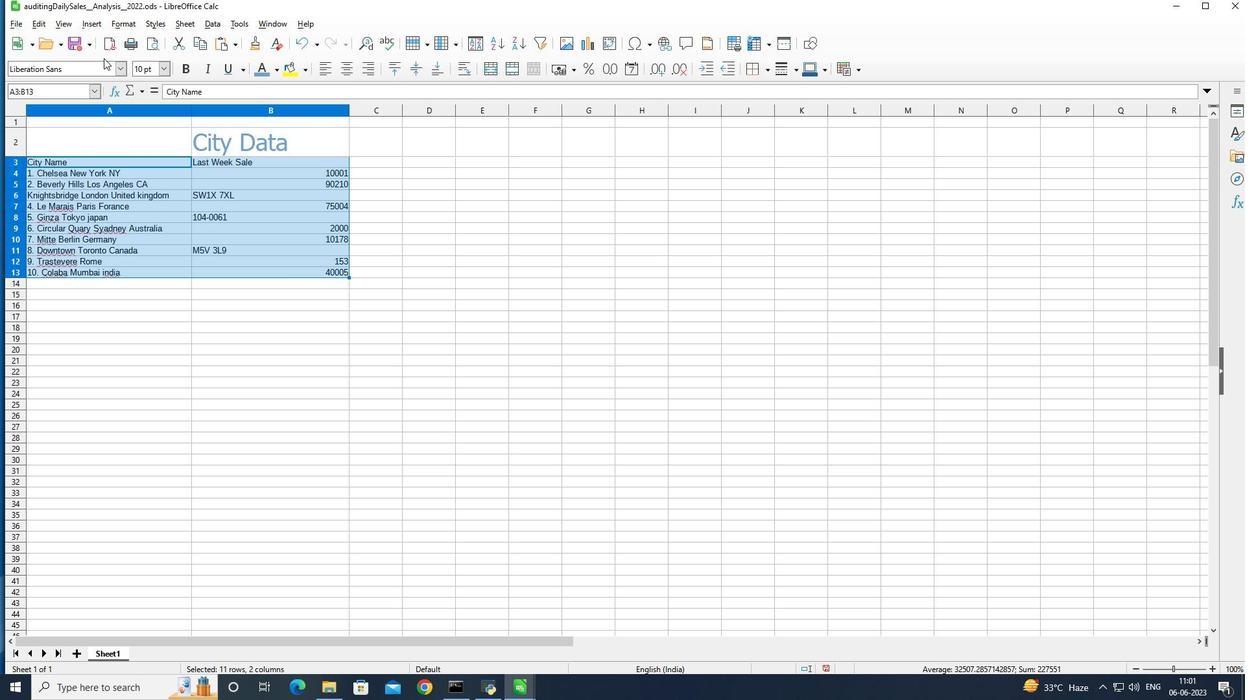 
Action: Mouse pressed left at (96, 63)
Screenshot: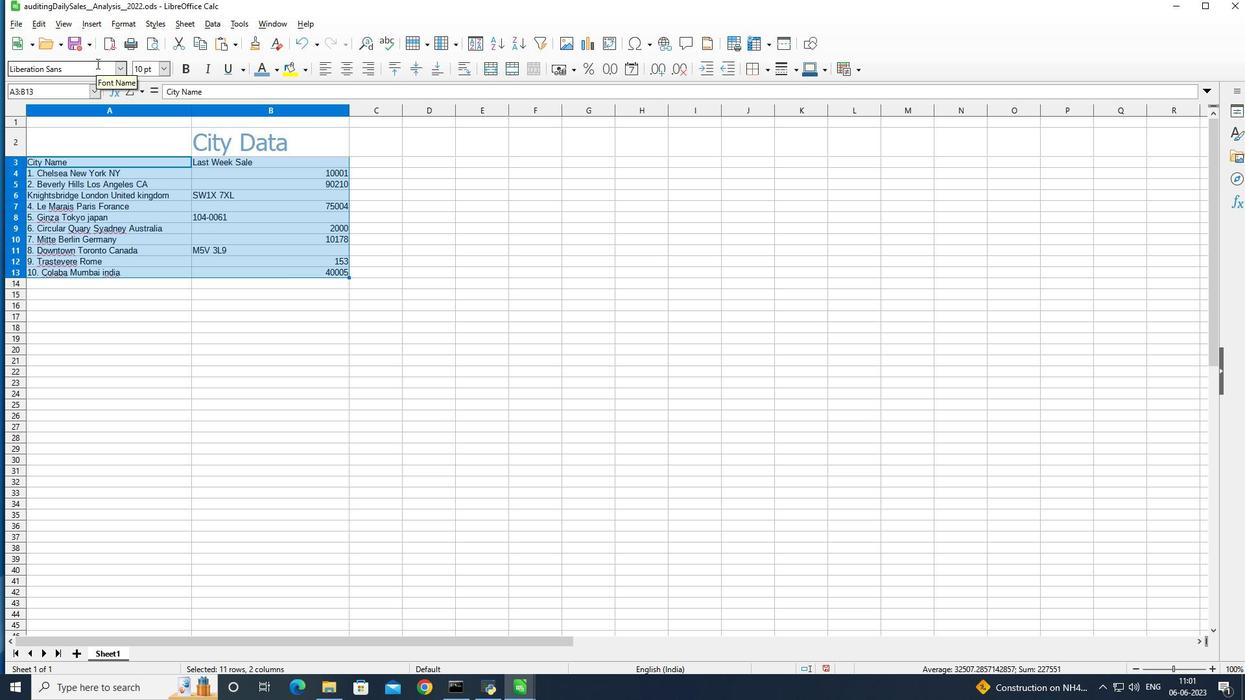 
Action: Mouse moved to (120, 86)
Screenshot: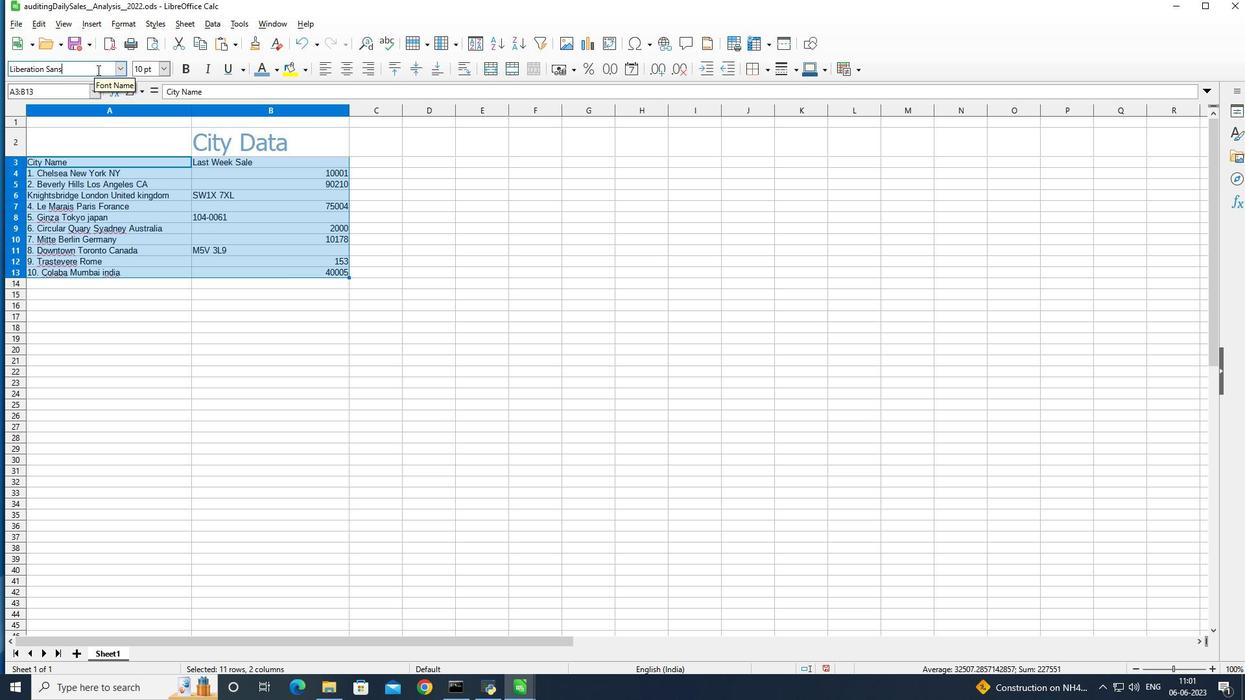 
Action: Key pressed <Key.backspace><Key.backspace><Key.backspace><Key.backspace><Key.backspace><Key.backspace><Key.backspace><Key.backspace><Key.backspace><Key.backspace><Key.backspace><Key.backspace><Key.backspace><Key.backspace><Key.backspace><Key.backspace><Key.backspace><Key.backspace><Key.backspace><Key.backspace><Key.backspace><Key.backspace><Key.backspace><Key.shift>Candara<Key.enter>
Screenshot: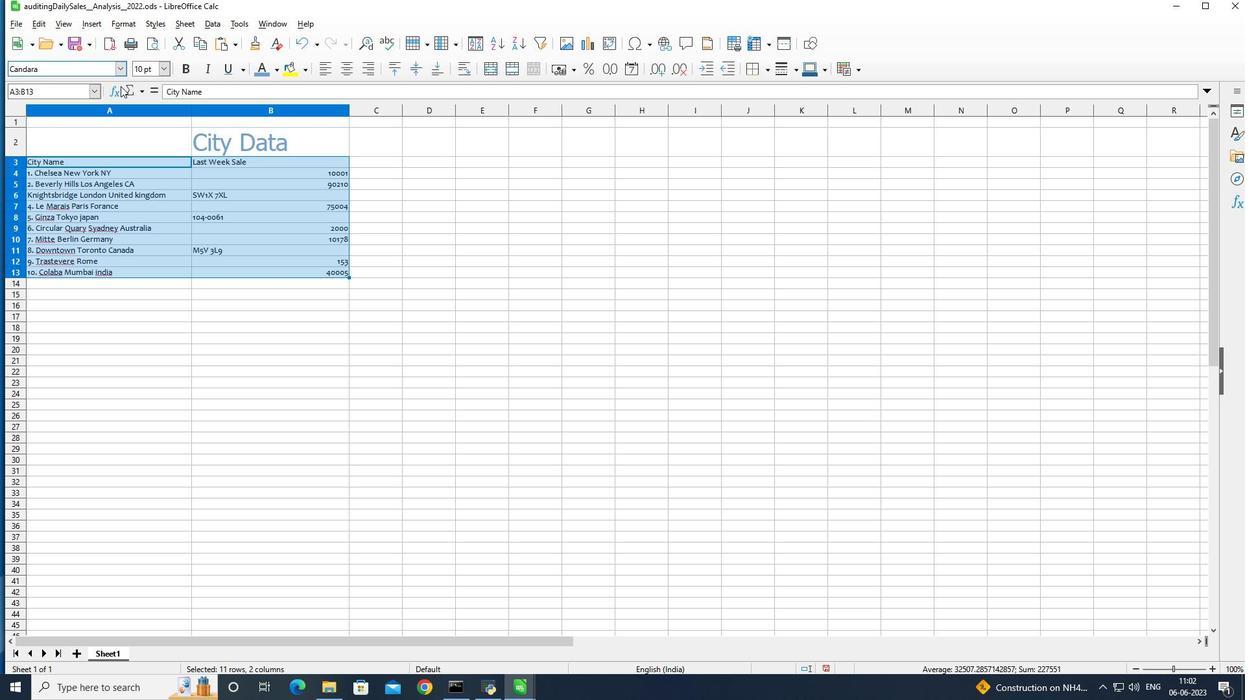 
Action: Mouse moved to (164, 70)
Screenshot: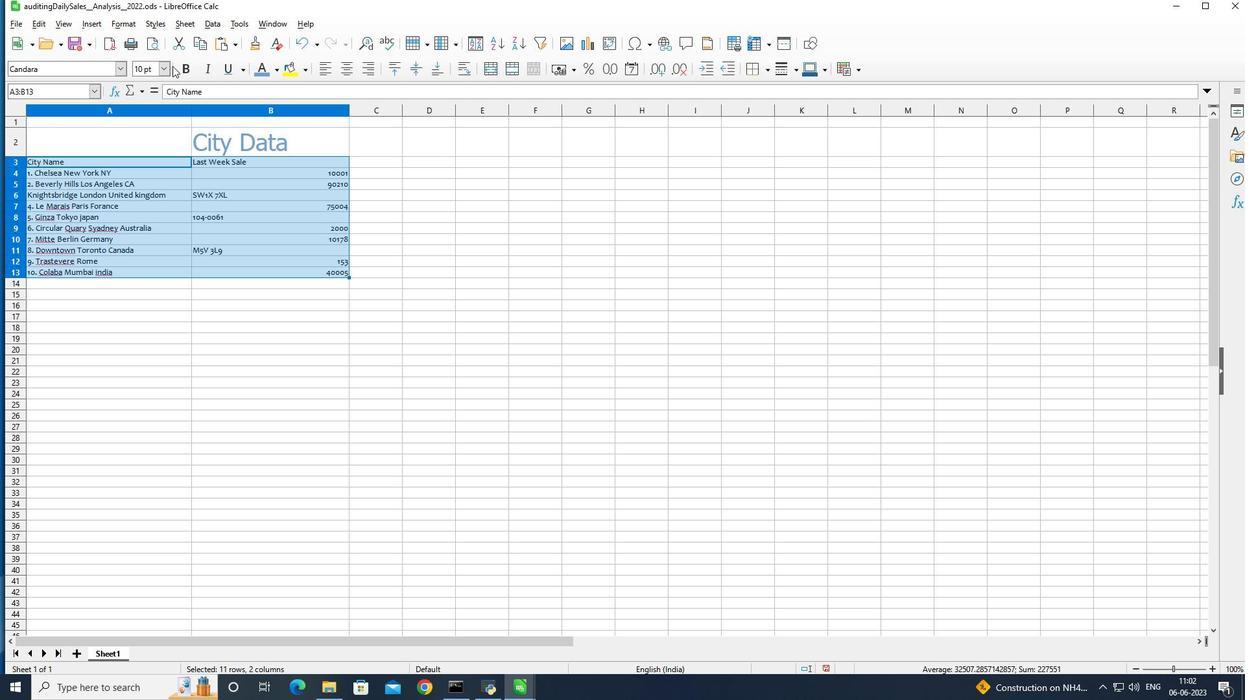
Action: Mouse pressed left at (164, 70)
Screenshot: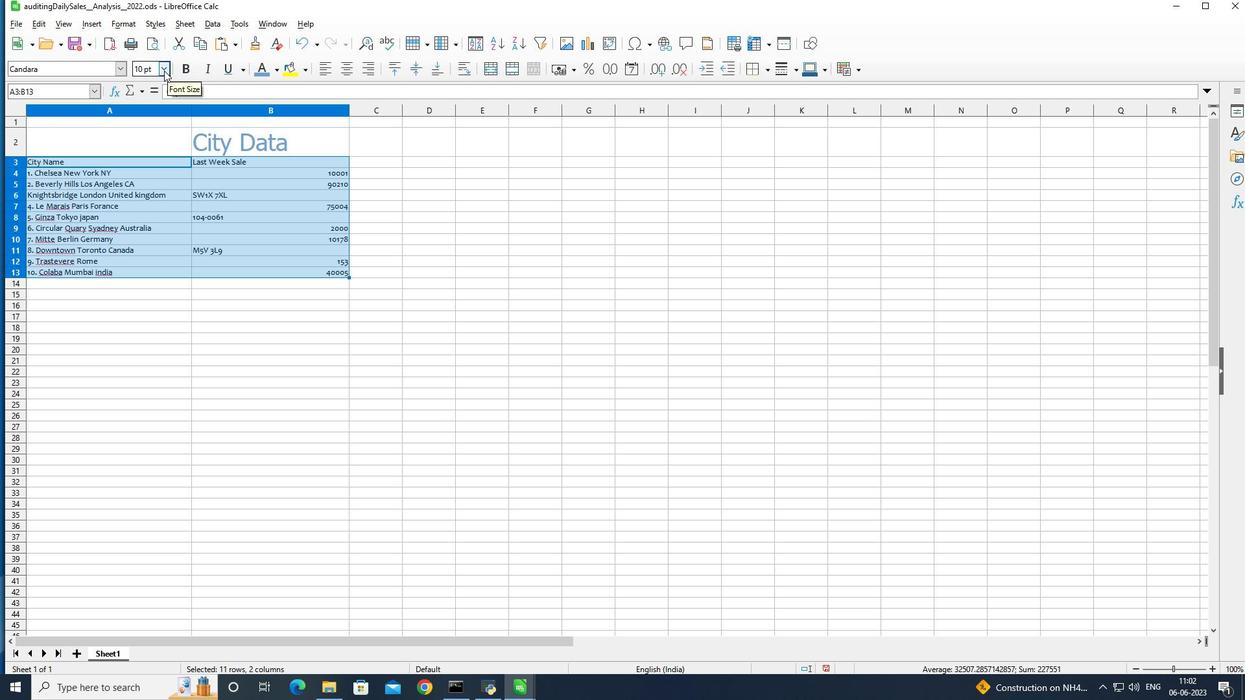 
Action: Mouse moved to (142, 180)
Screenshot: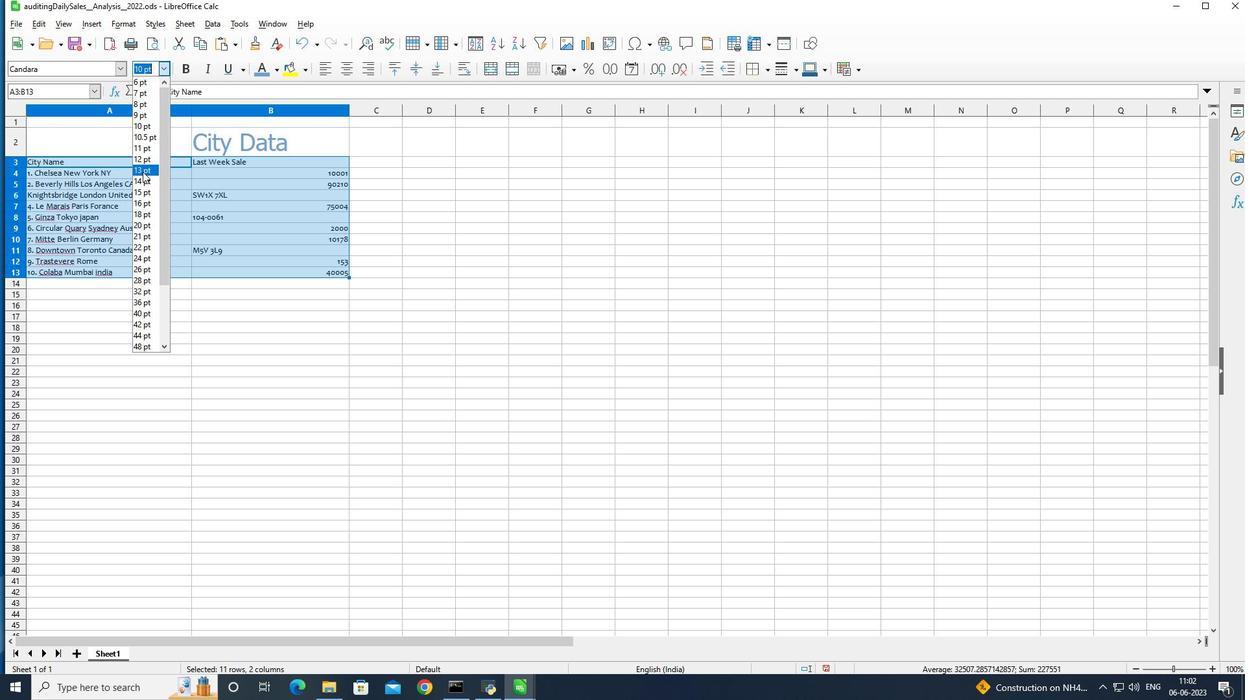 
Action: Mouse pressed left at (142, 180)
Screenshot: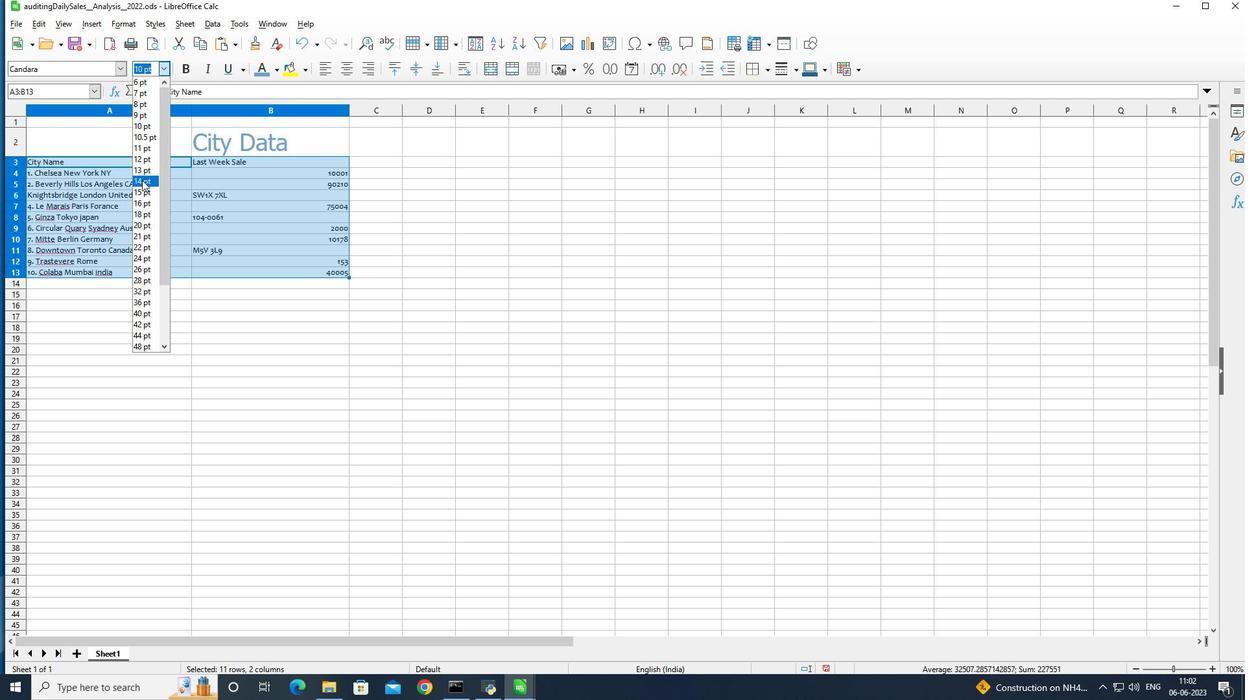 
Action: Mouse moved to (429, 71)
Screenshot: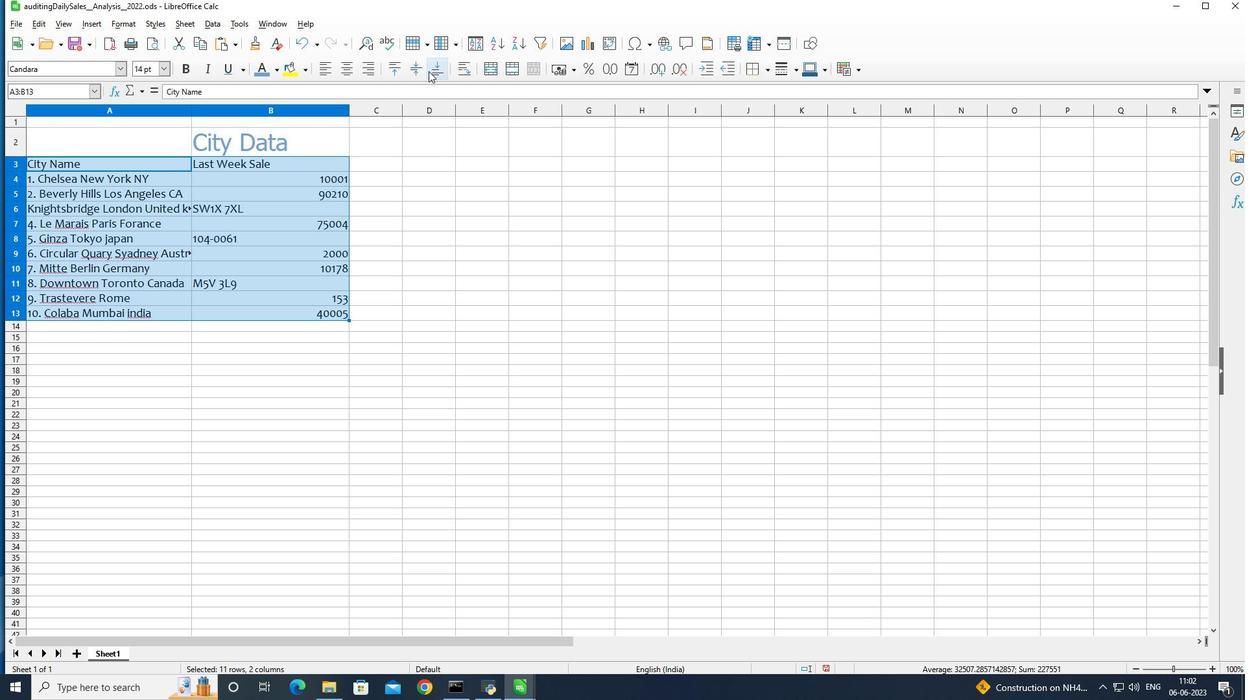 
Action: Mouse pressed left at (429, 71)
Screenshot: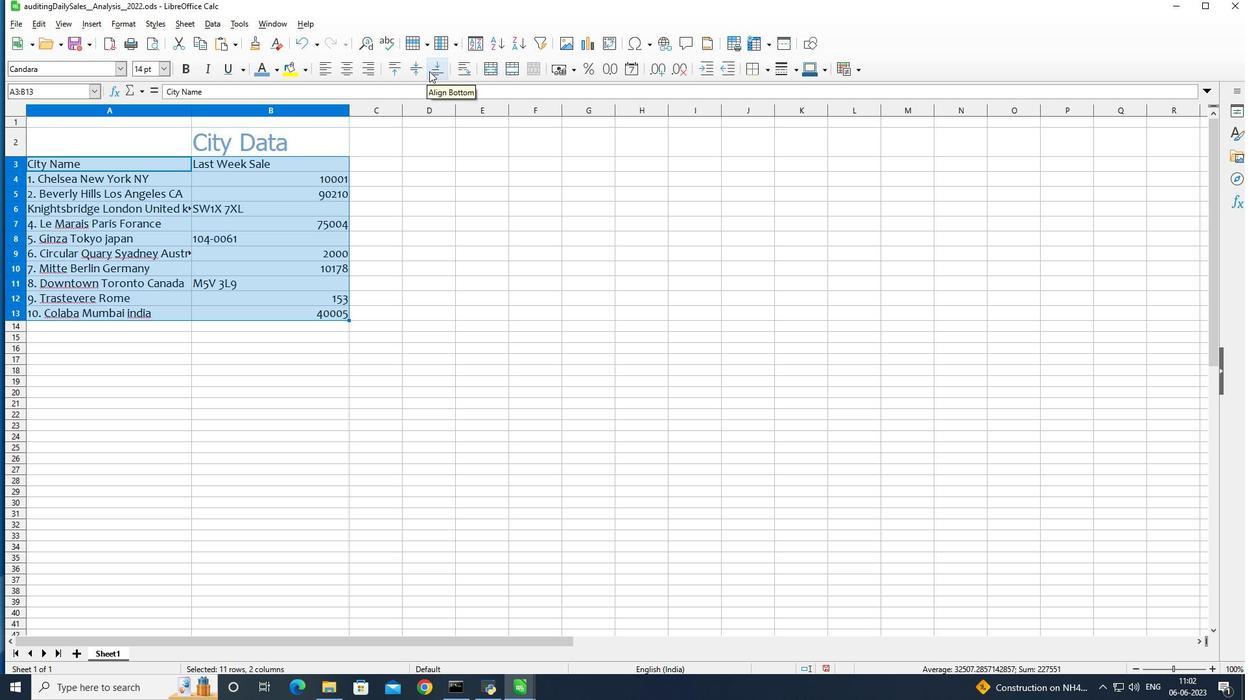 
Action: Mouse moved to (234, 142)
Screenshot: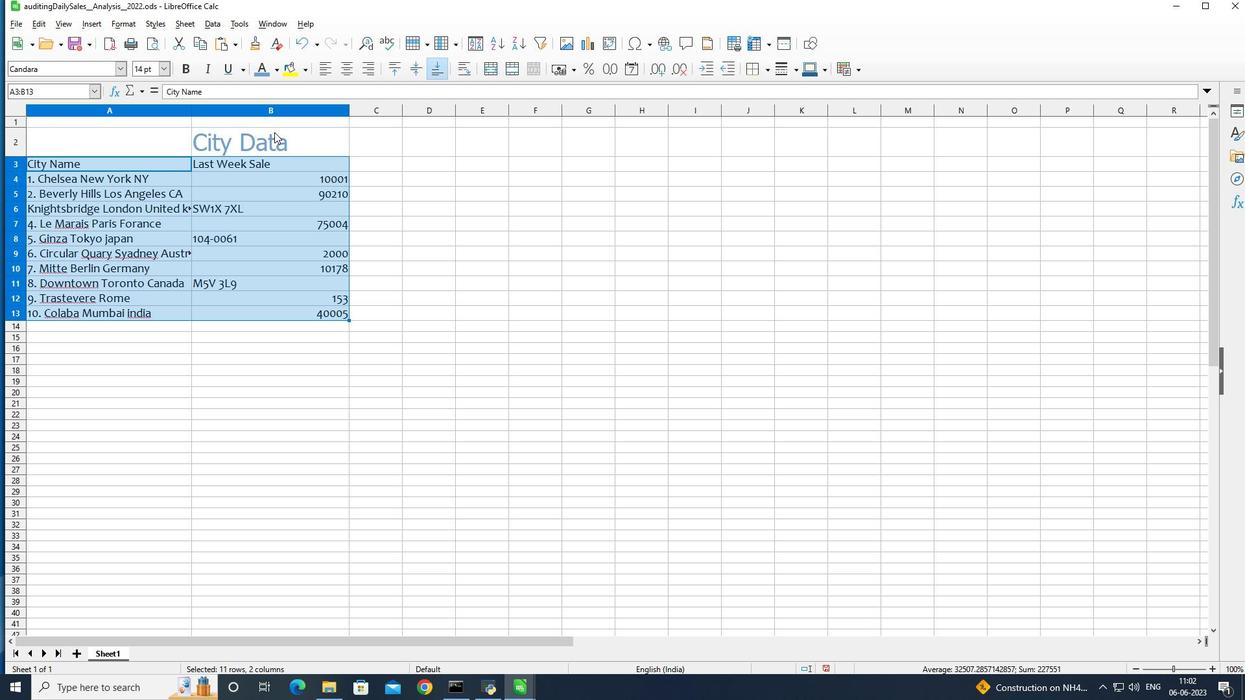 
Action: Mouse pressed left at (234, 142)
Screenshot: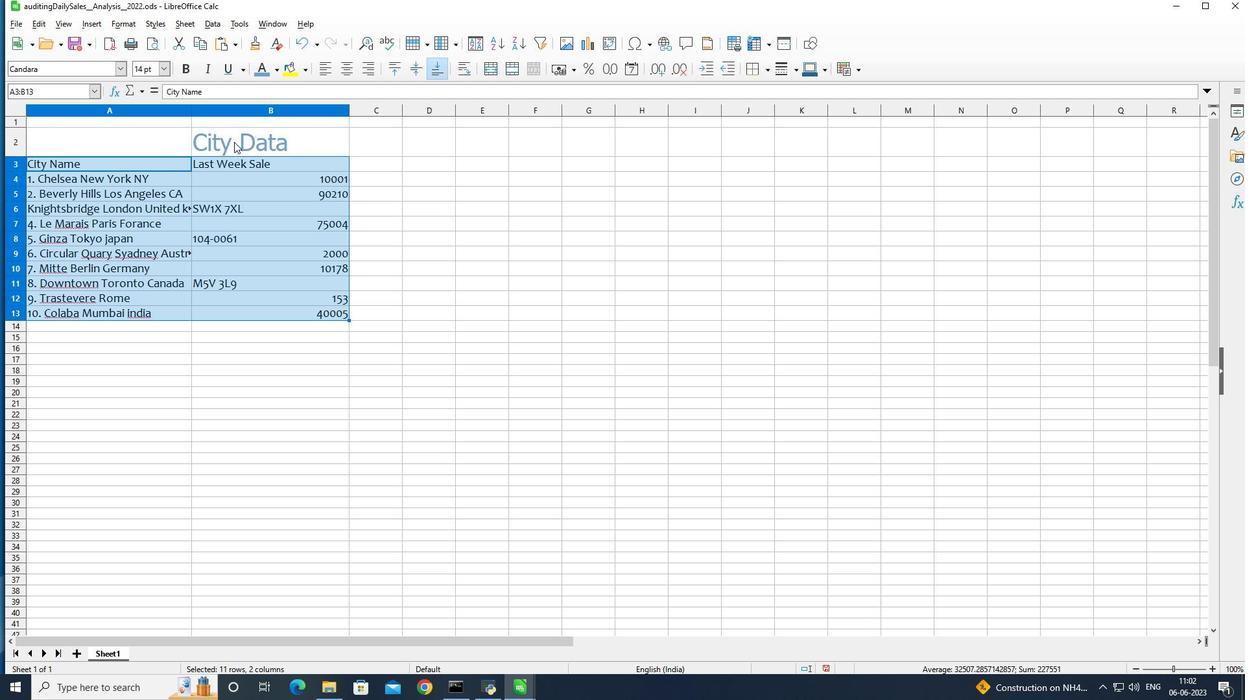 
Action: Mouse pressed left at (234, 142)
Screenshot: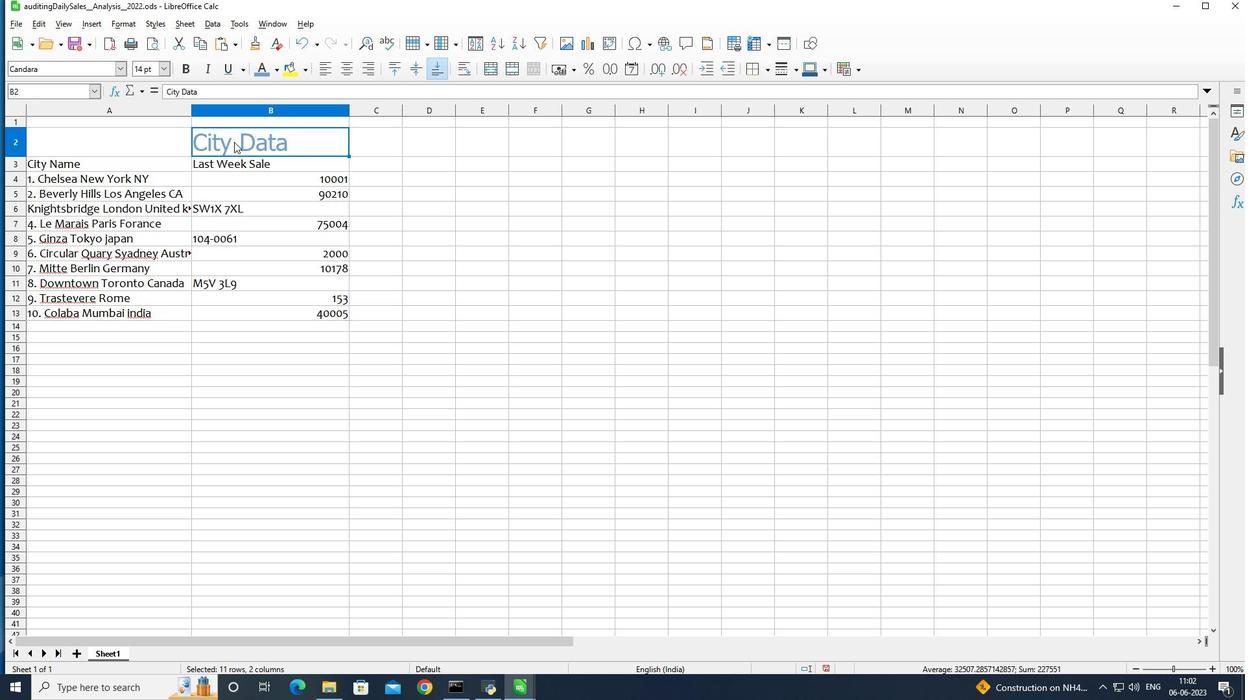 
Action: Mouse pressed left at (234, 142)
Screenshot: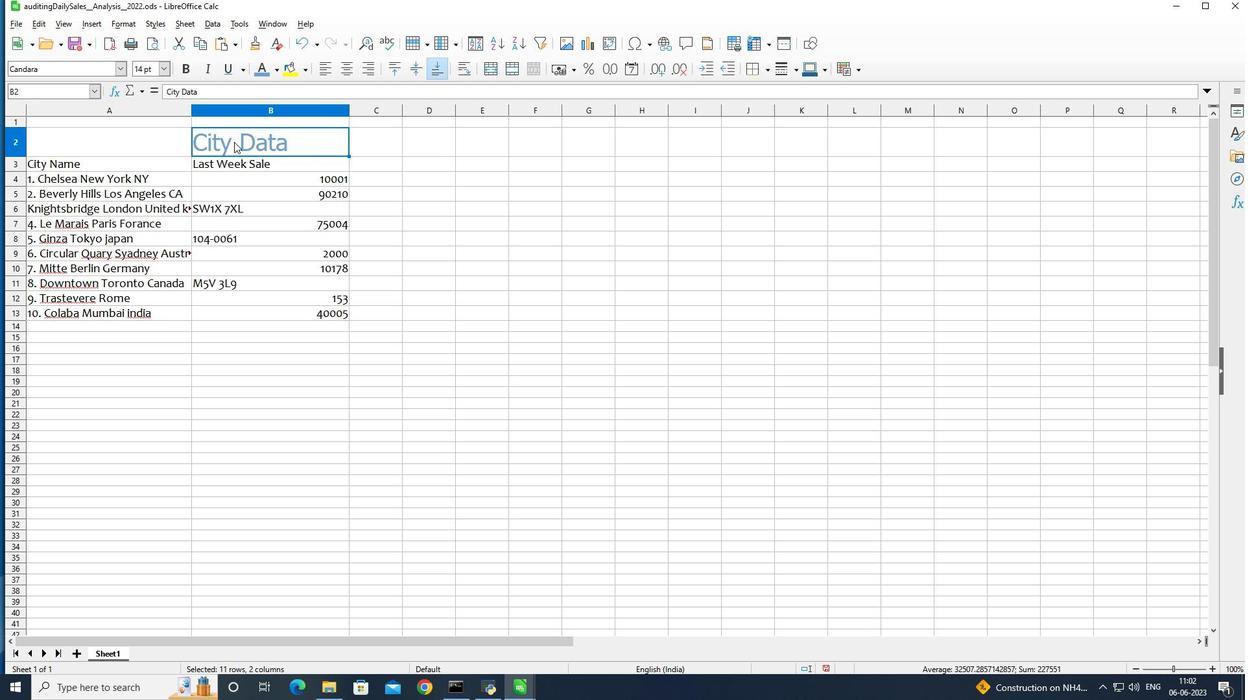 
Action: Mouse moved to (435, 66)
Screenshot: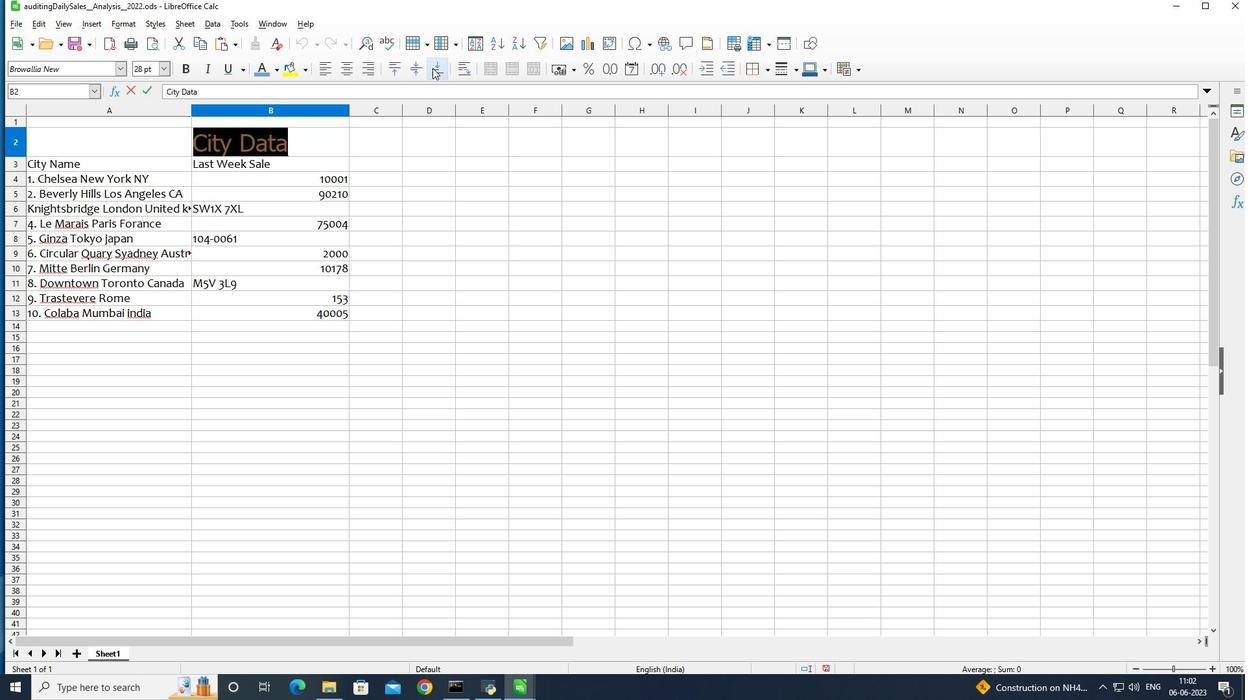 
Action: Mouse pressed left at (435, 66)
Screenshot: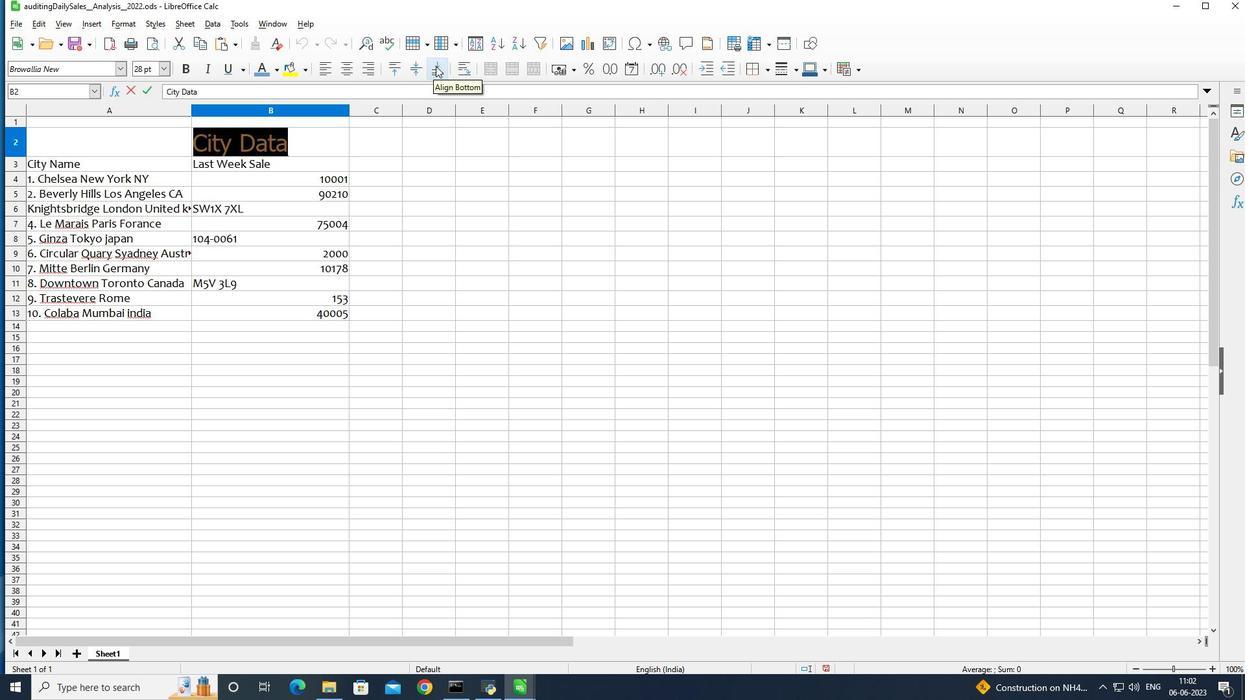 
Action: Mouse moved to (411, 254)
Screenshot: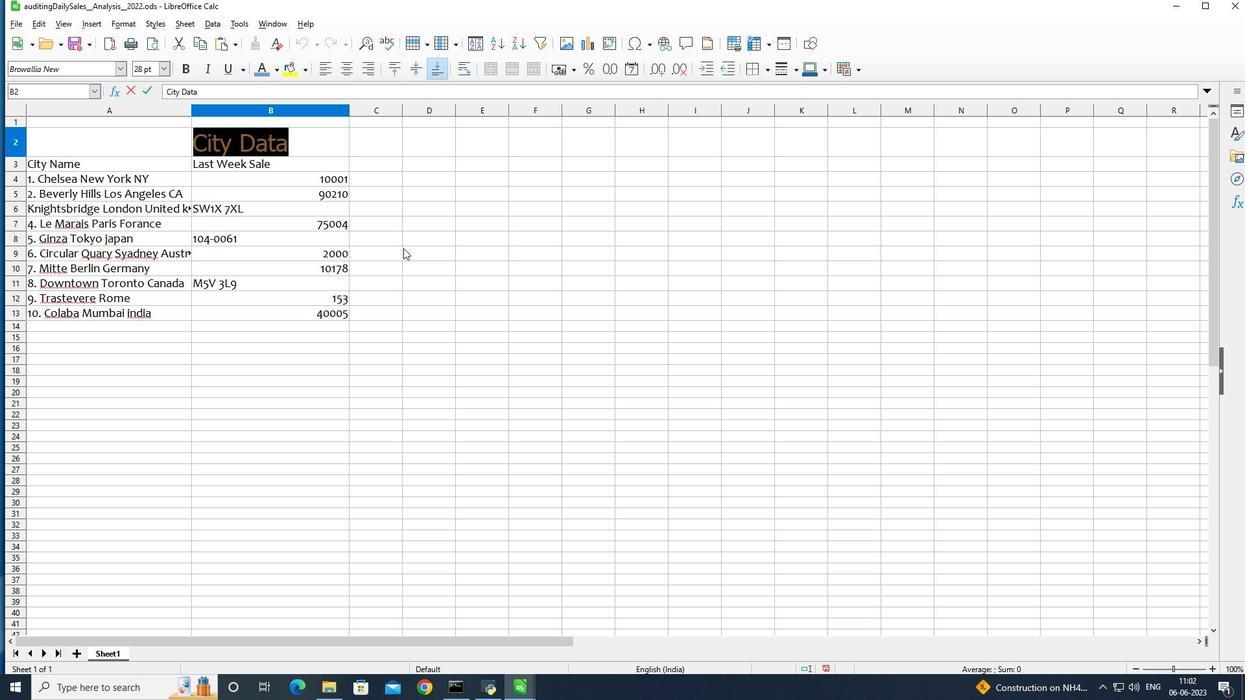 
Action: Mouse pressed left at (411, 254)
Screenshot: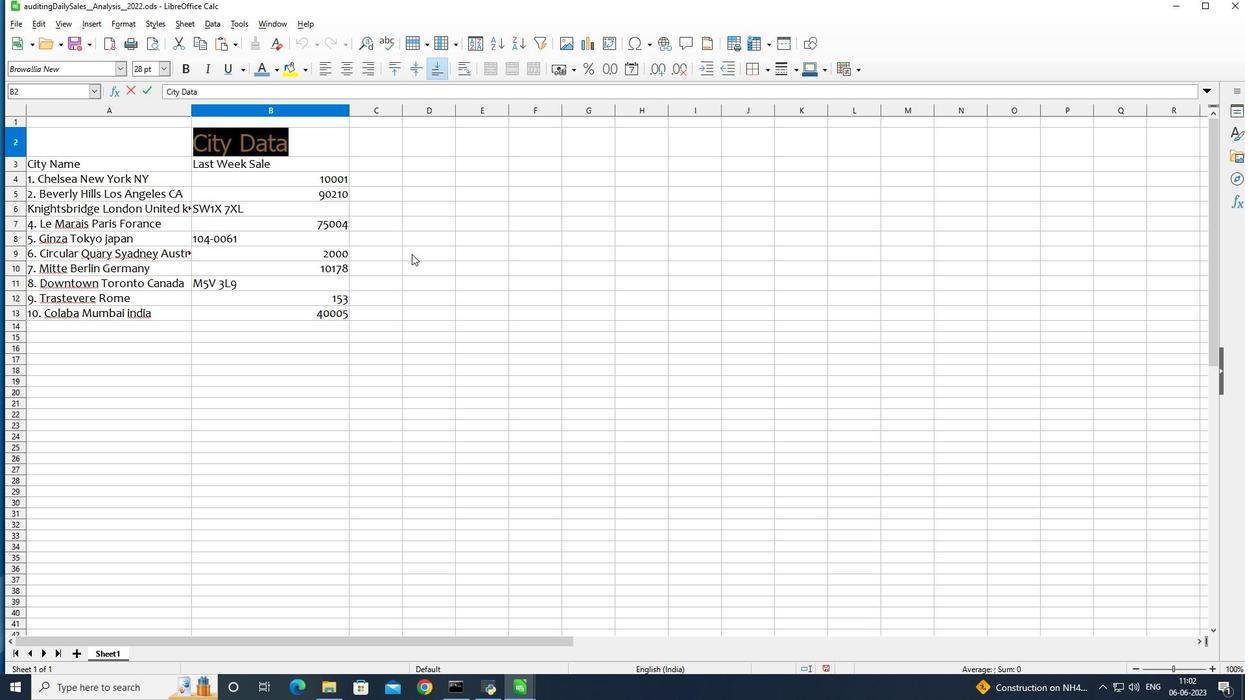 
Action: Mouse moved to (413, 254)
Screenshot: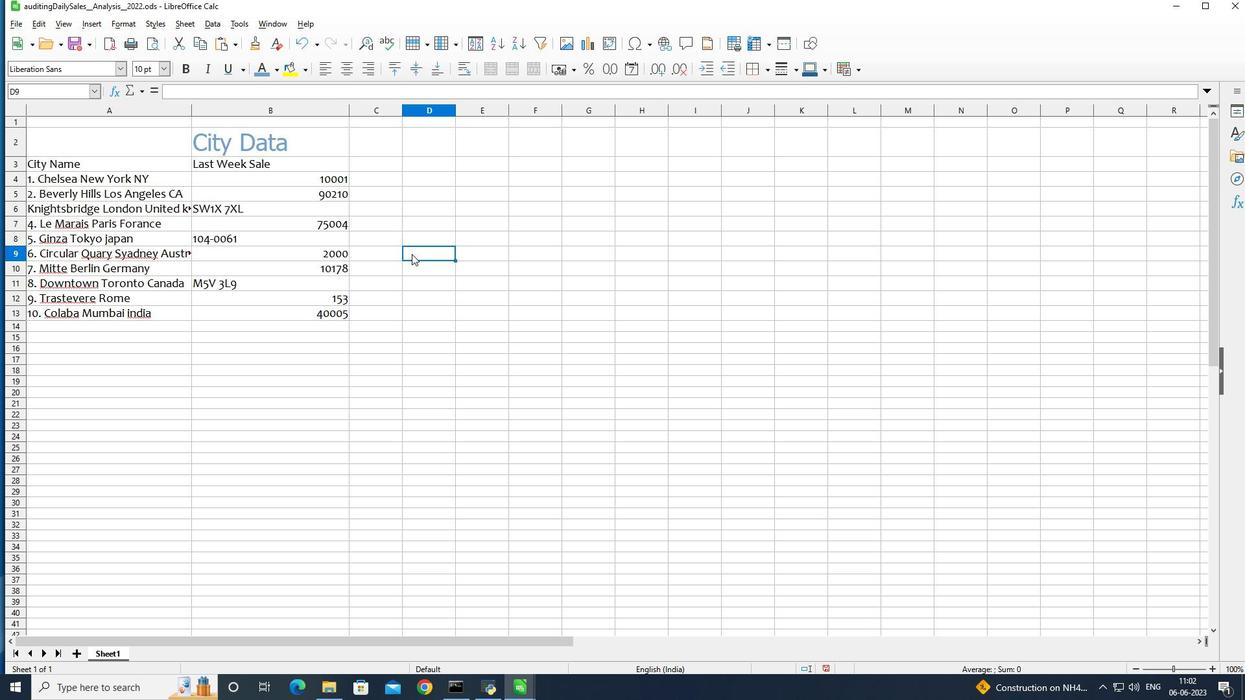 
Action: Key pressed ctrl+S
Screenshot: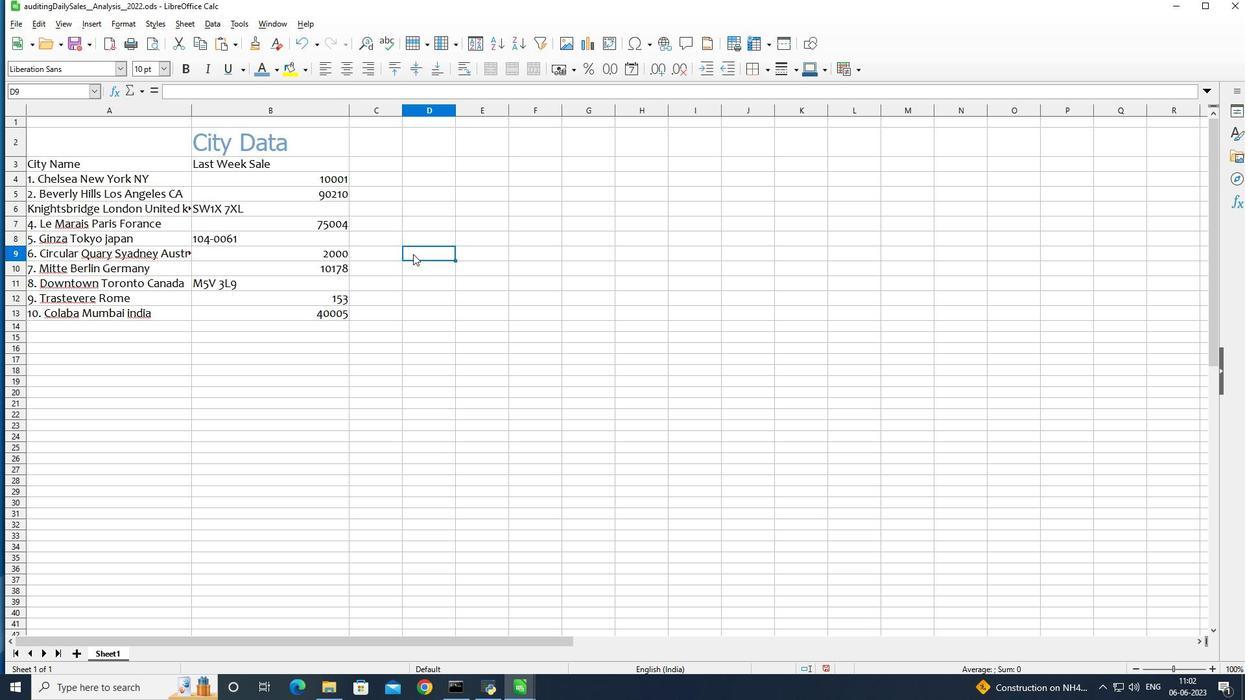 
Action: Mouse moved to (410, 242)
Screenshot: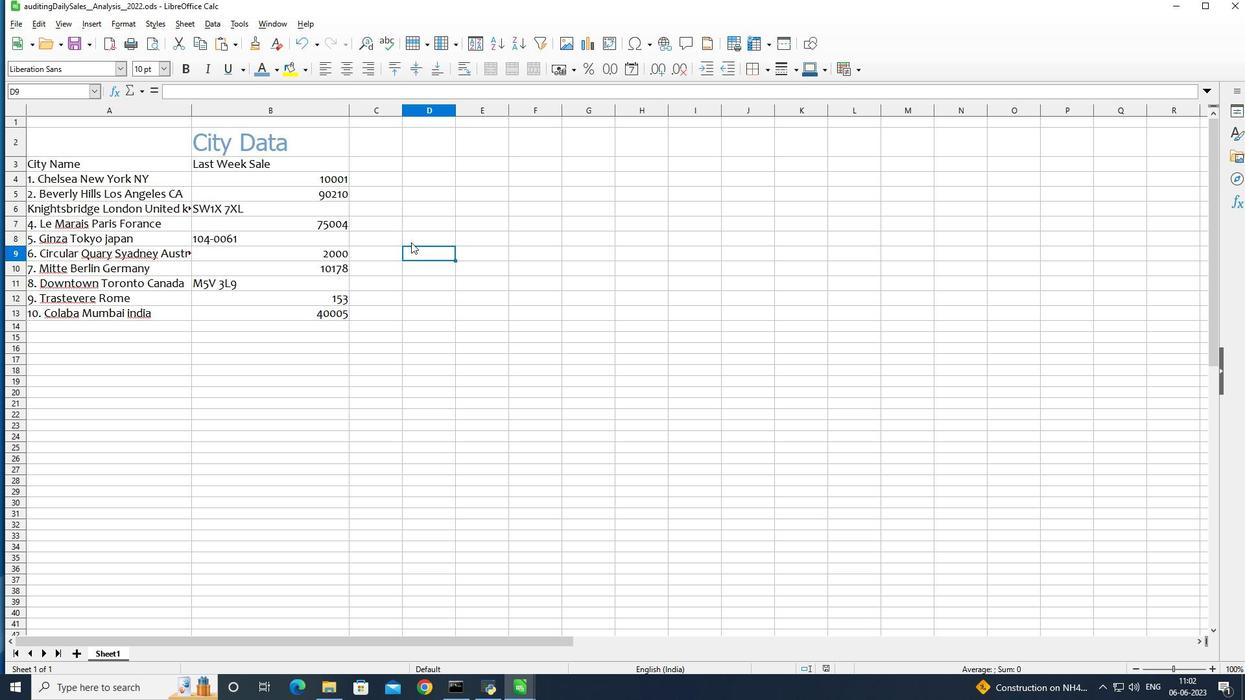
